 Task: Look for space in Kampung Simpang Renggam, Malaysia from 7th July, 2023 to 15th July, 2023 for 6 adults in price range Rs.15000 to Rs.20000. Place can be entire place with 3 bedrooms having 3 beds and 3 bathrooms. Property type can be house, flat, guest house. Booking option can be shelf check-in. Required host language is English.
Action: Mouse moved to (477, 104)
Screenshot: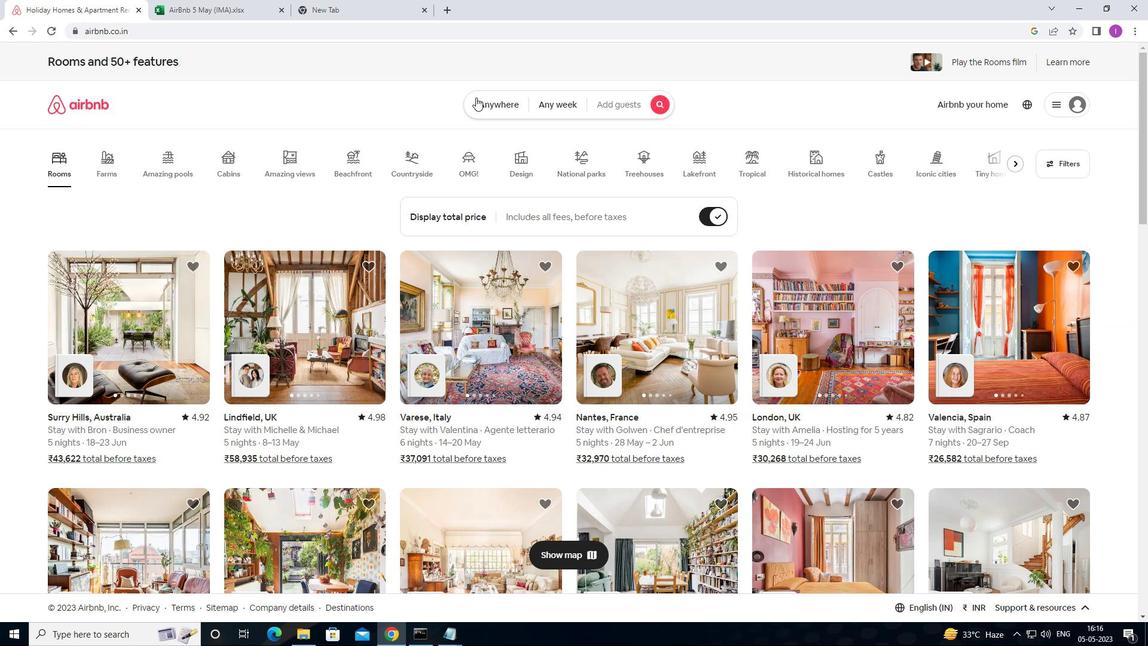 
Action: Mouse pressed left at (477, 104)
Screenshot: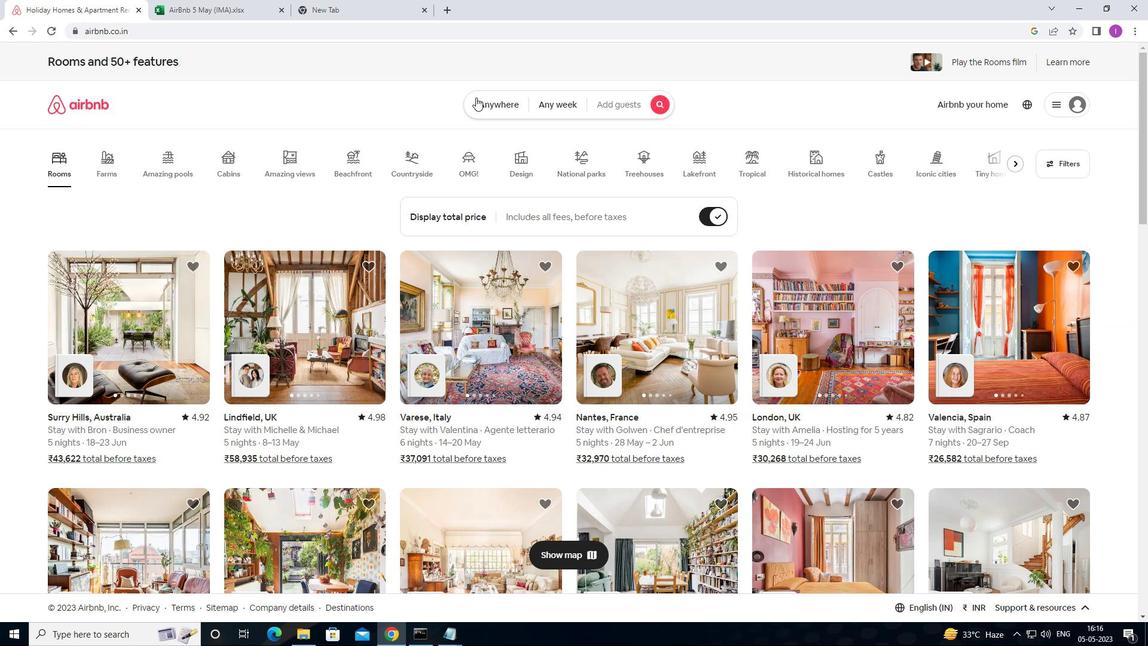 
Action: Mouse moved to (397, 158)
Screenshot: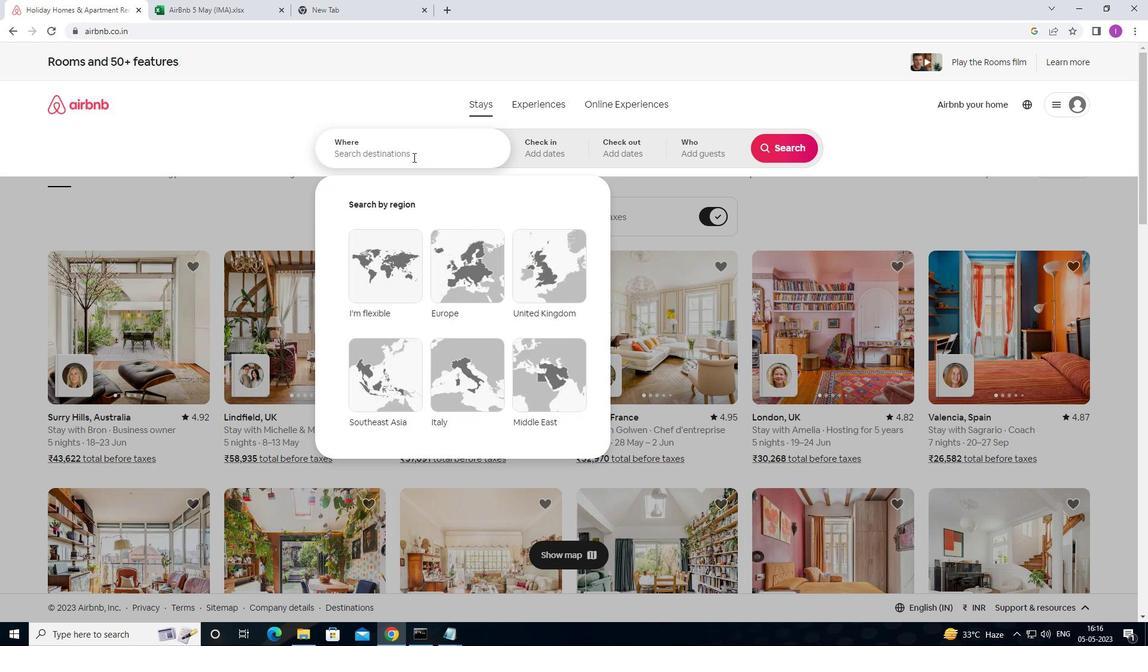 
Action: Mouse pressed left at (397, 158)
Screenshot: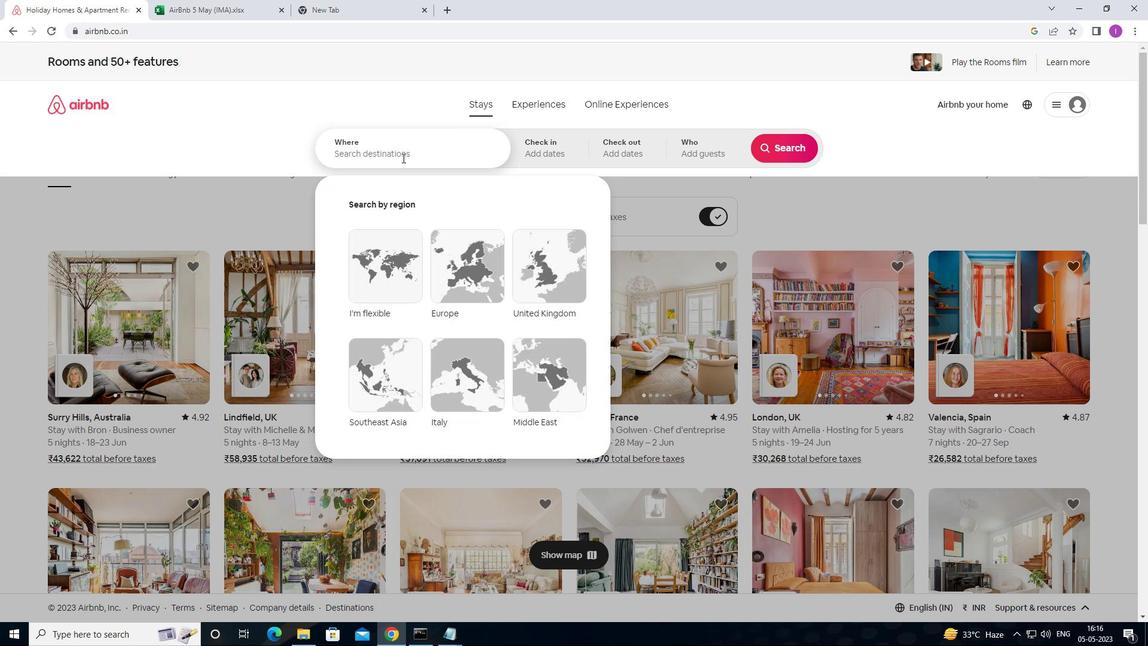 
Action: Key pressed <Key.shift><Key.shift><Key.shift>KAMPUNG<Key.space>SIMPUNG<Key.space><Key.shift>RA<Key.backspace>ENGGAM,<Key.shift>MALAYSIA
Screenshot: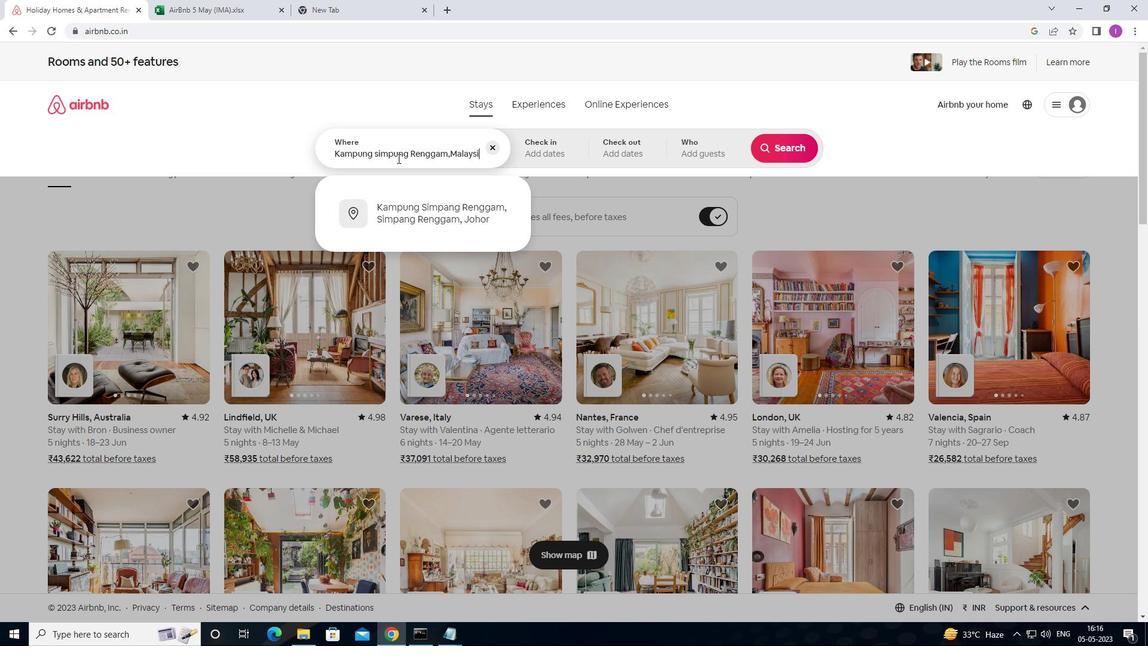 
Action: Mouse moved to (551, 156)
Screenshot: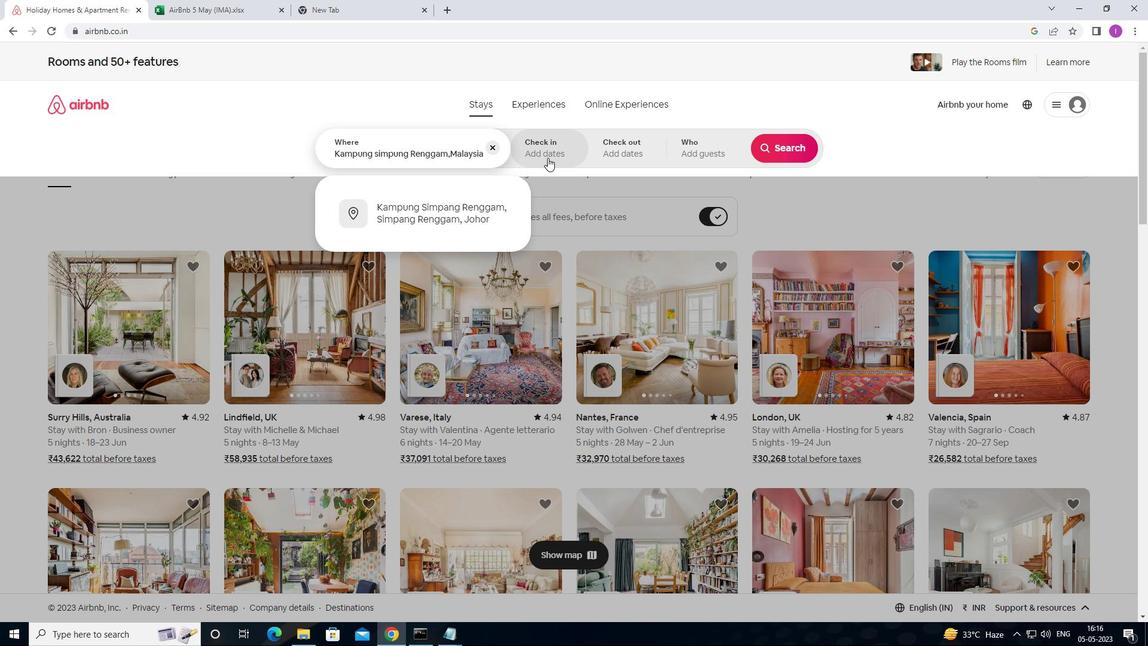 
Action: Mouse pressed left at (551, 156)
Screenshot: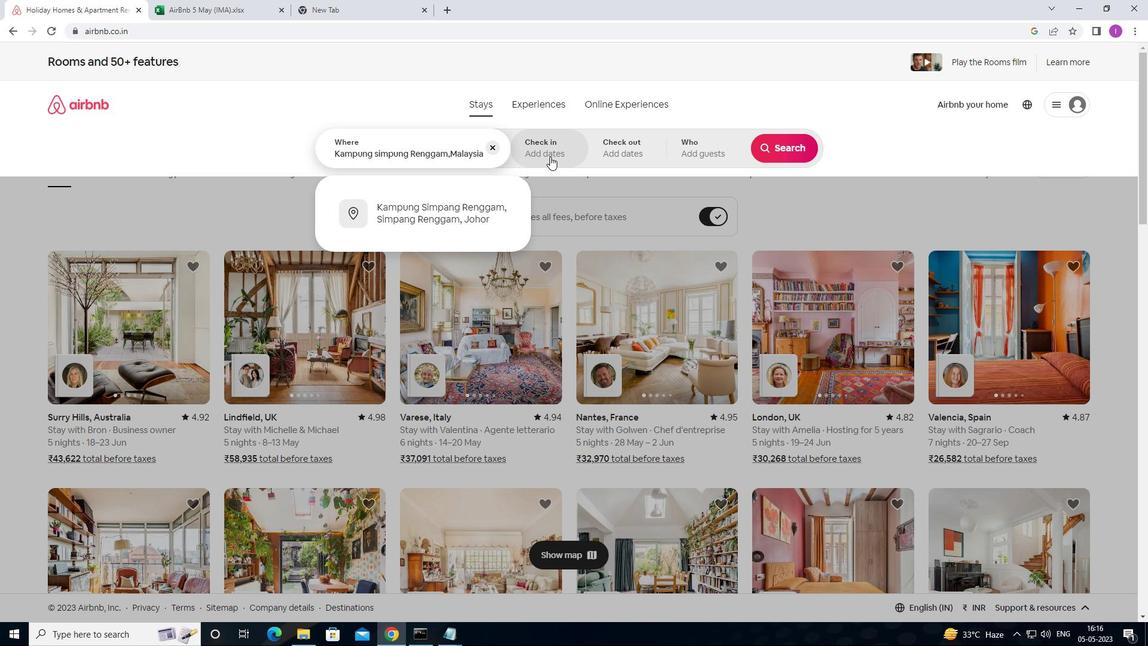 
Action: Mouse moved to (780, 245)
Screenshot: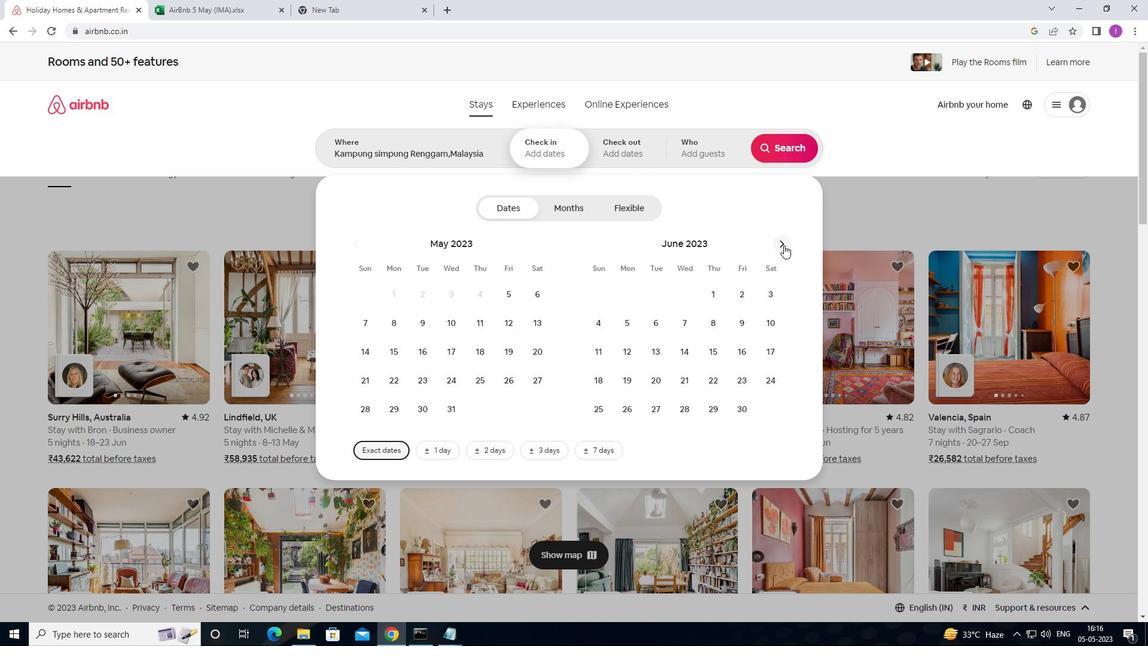 
Action: Mouse pressed left at (780, 245)
Screenshot: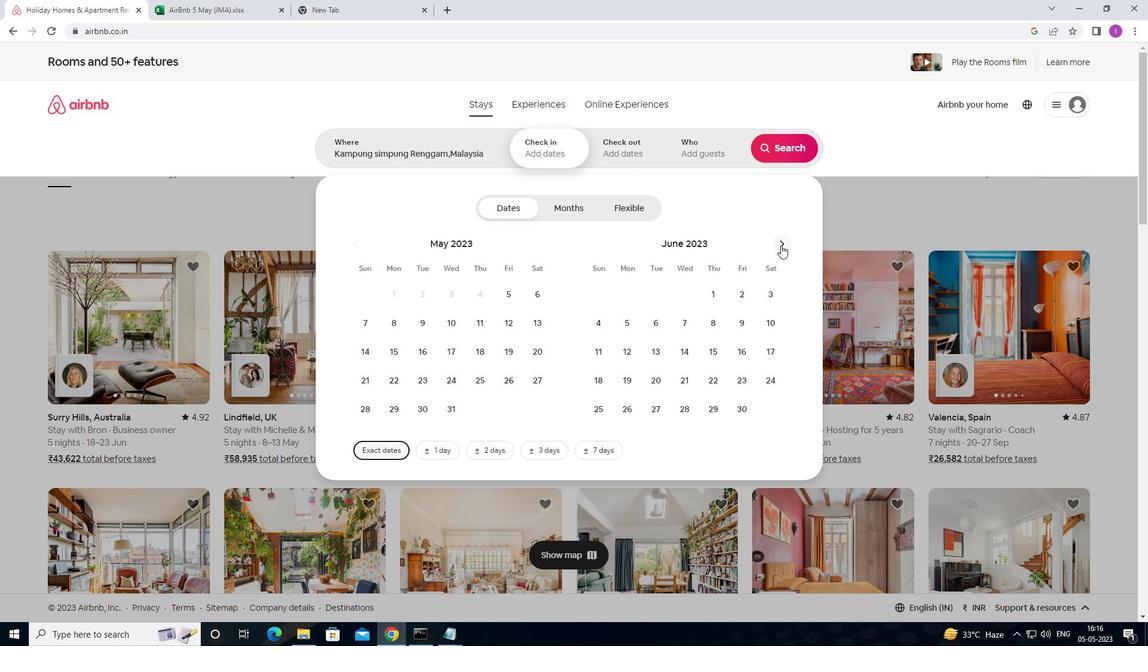 
Action: Mouse moved to (738, 321)
Screenshot: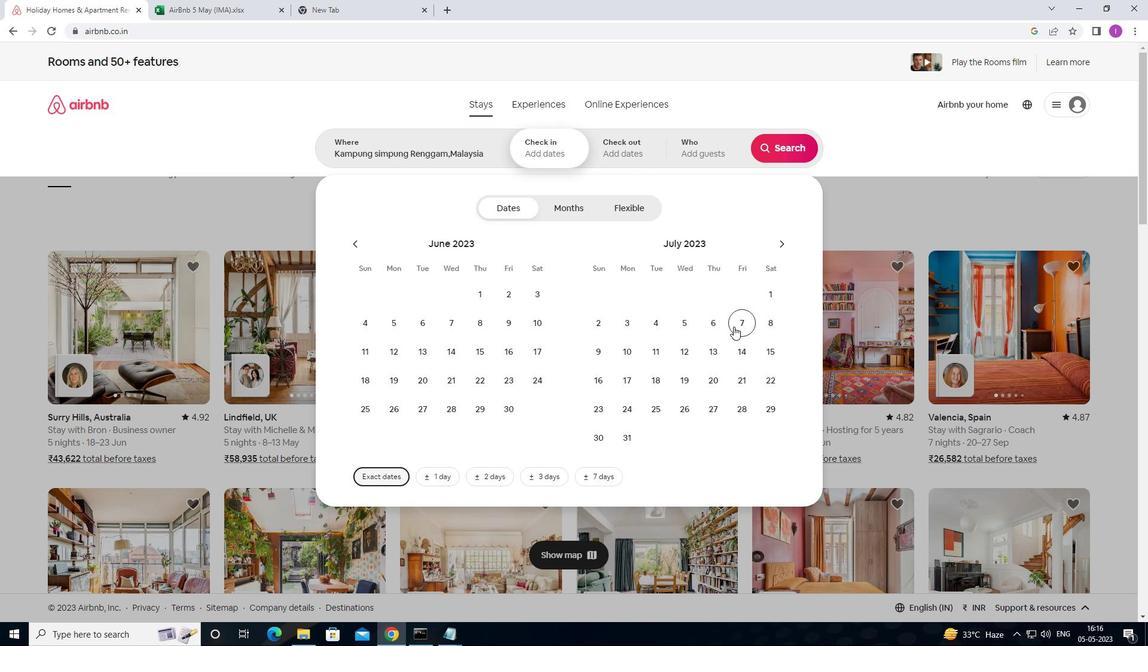 
Action: Mouse pressed left at (738, 321)
Screenshot: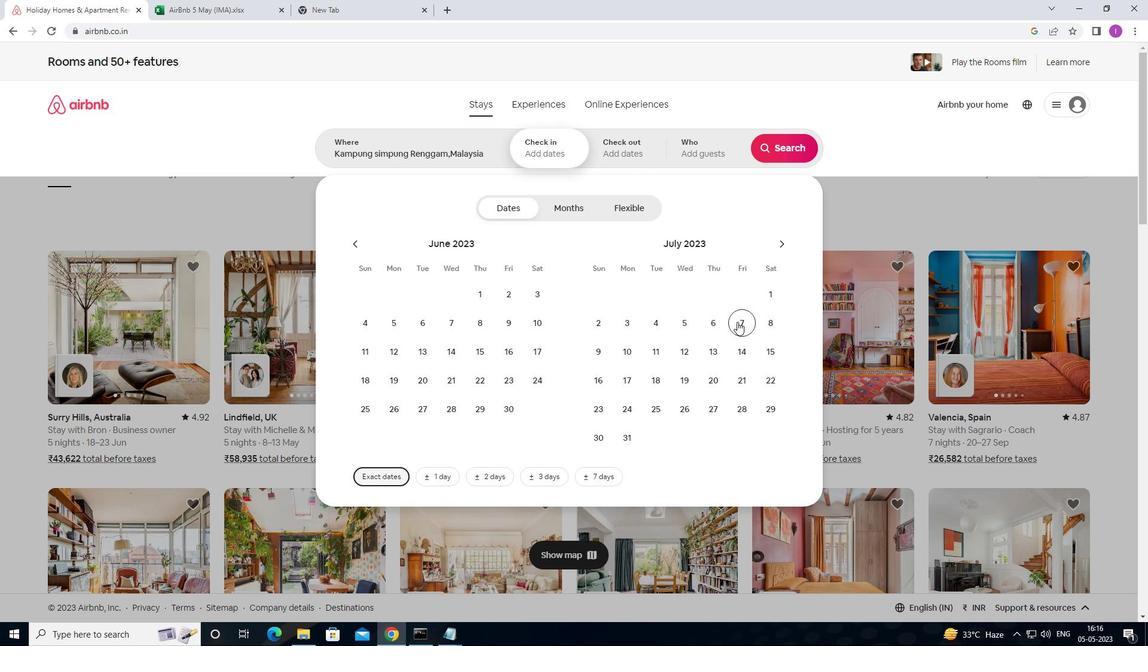 
Action: Mouse moved to (770, 351)
Screenshot: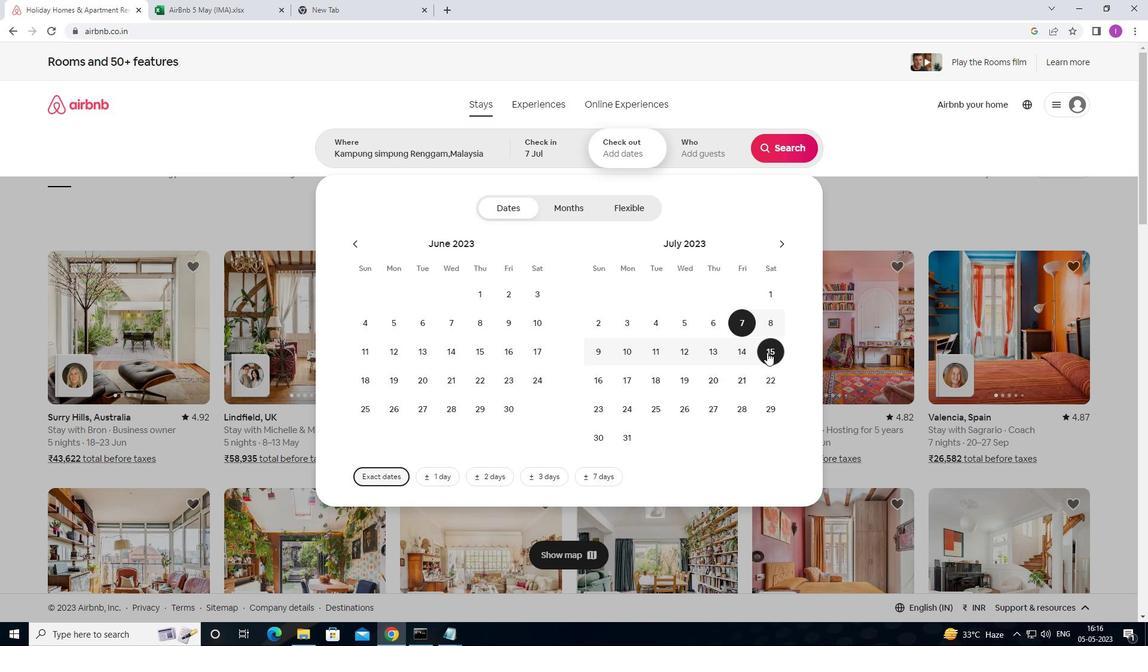 
Action: Mouse pressed left at (770, 351)
Screenshot: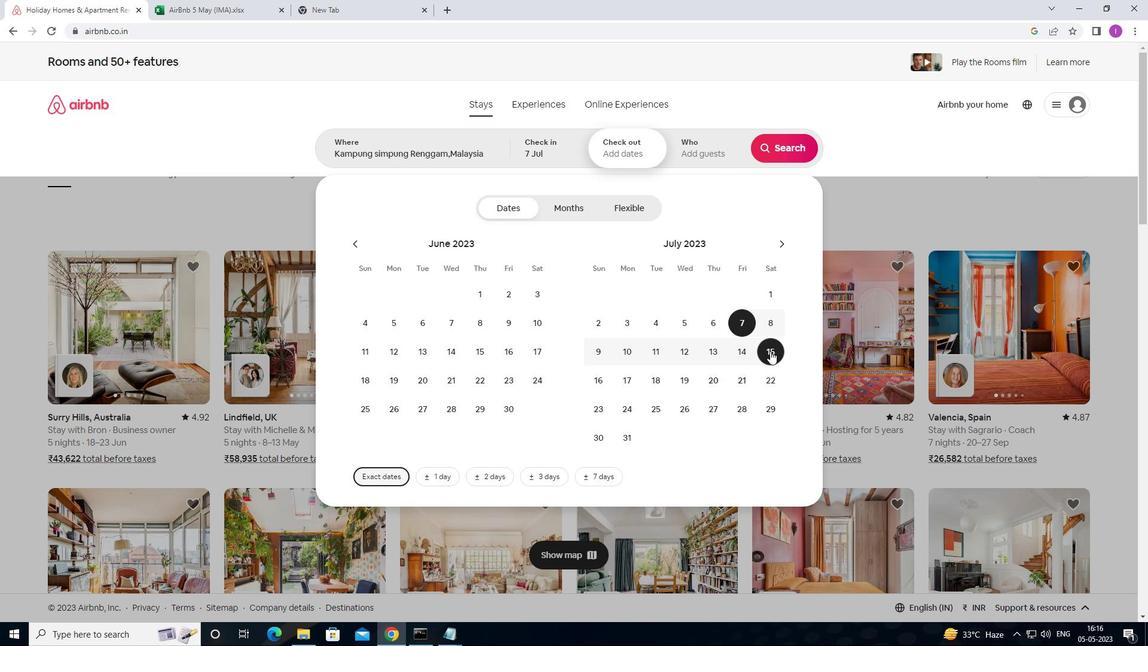 
Action: Mouse moved to (705, 135)
Screenshot: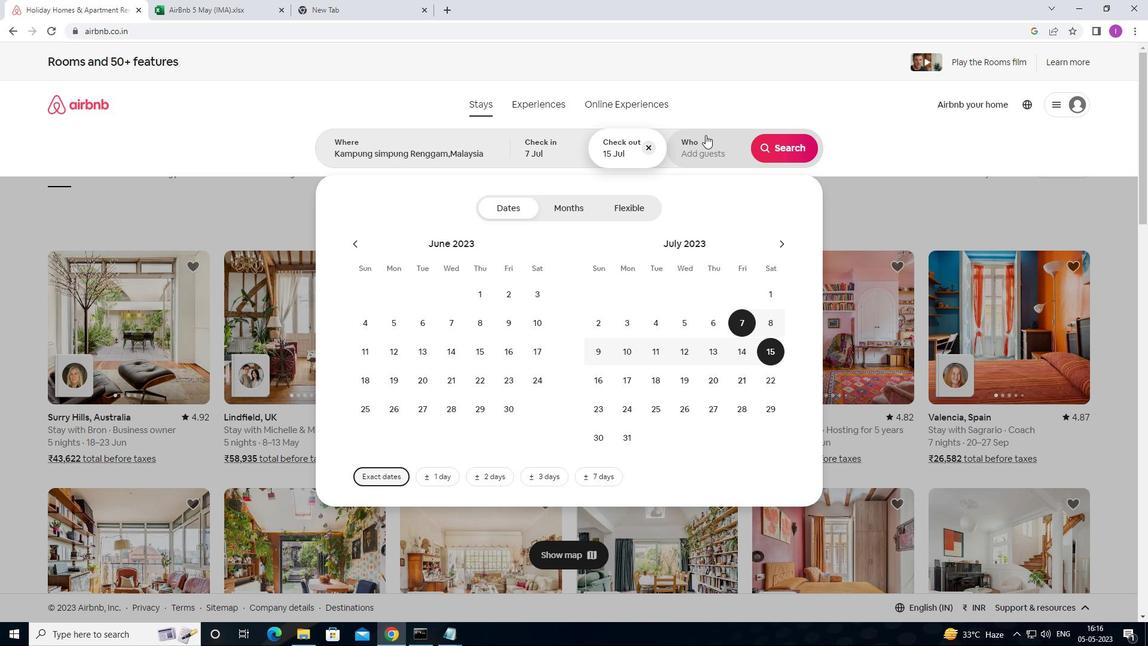 
Action: Mouse pressed left at (705, 135)
Screenshot: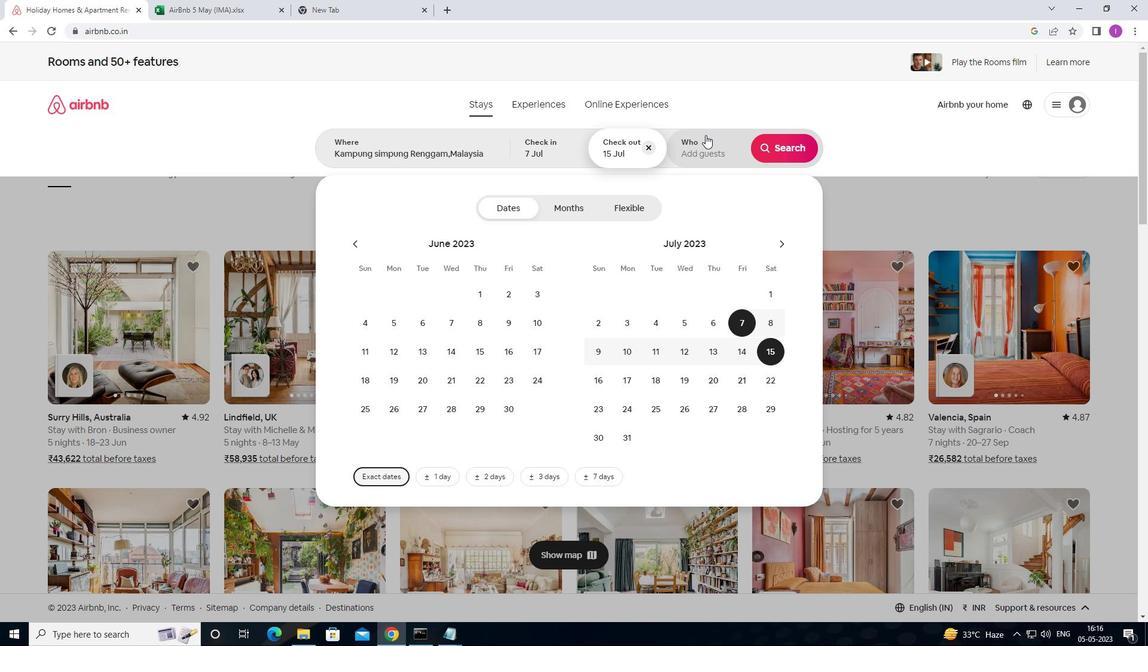 
Action: Mouse moved to (796, 211)
Screenshot: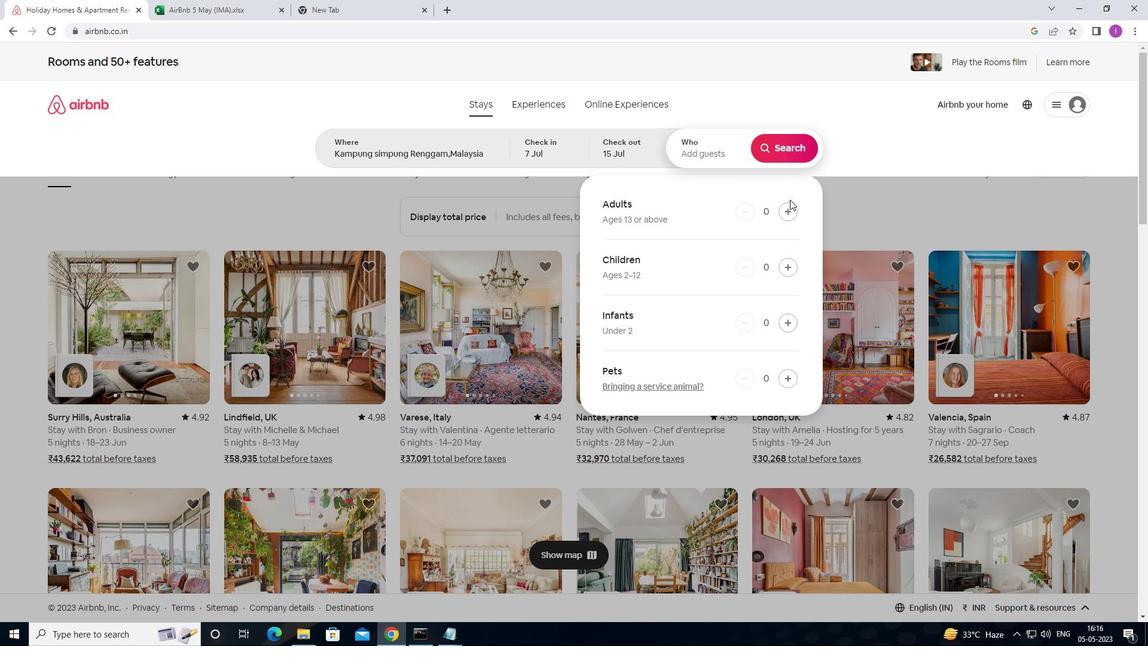 
Action: Mouse pressed left at (796, 211)
Screenshot: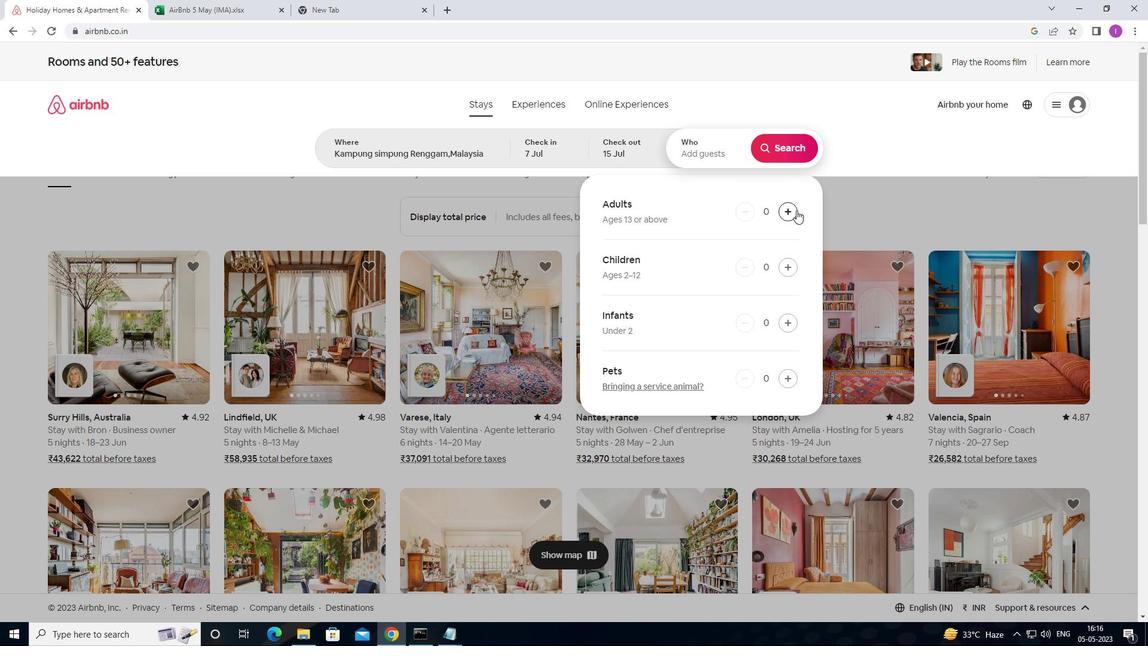 
Action: Mouse pressed left at (796, 211)
Screenshot: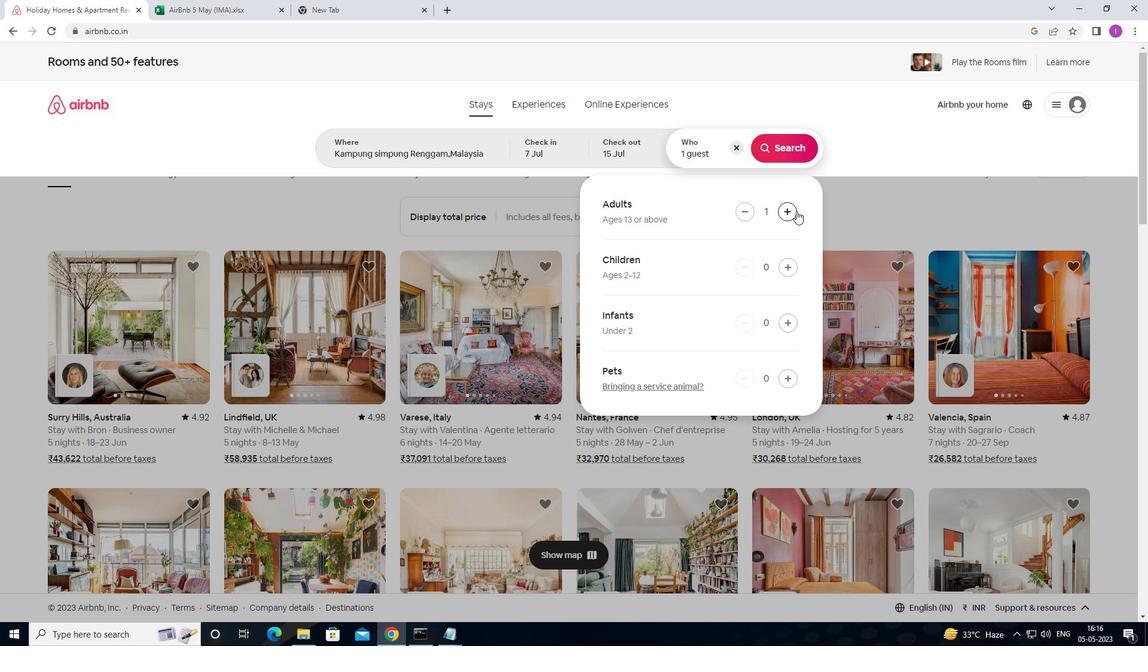 
Action: Mouse pressed left at (796, 211)
Screenshot: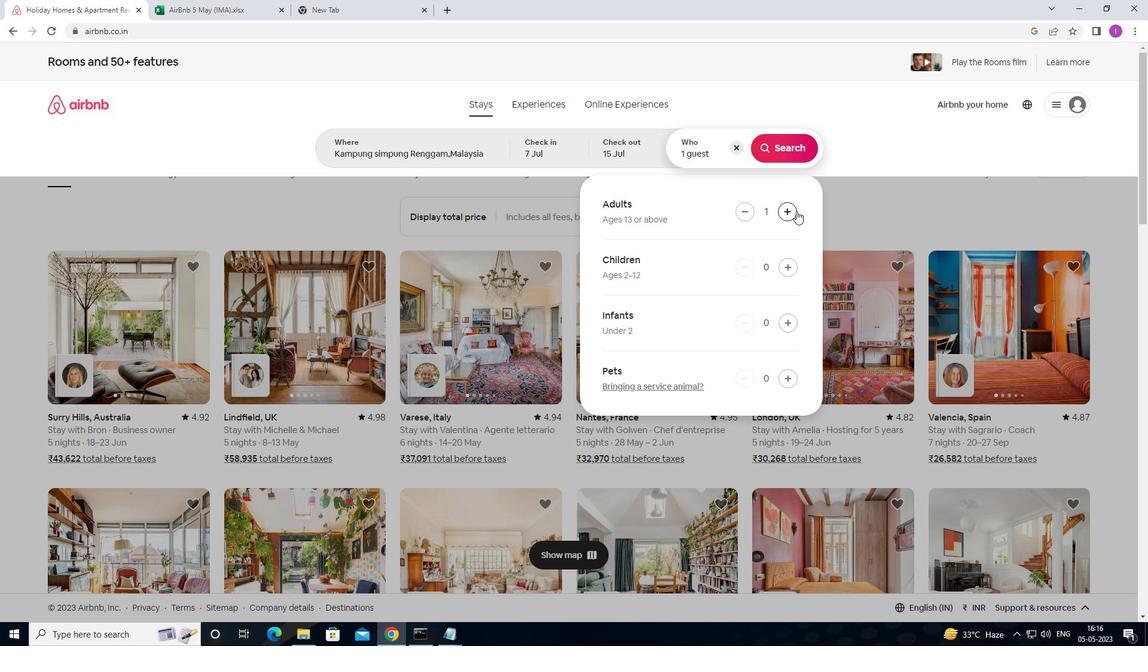 
Action: Mouse pressed left at (796, 211)
Screenshot: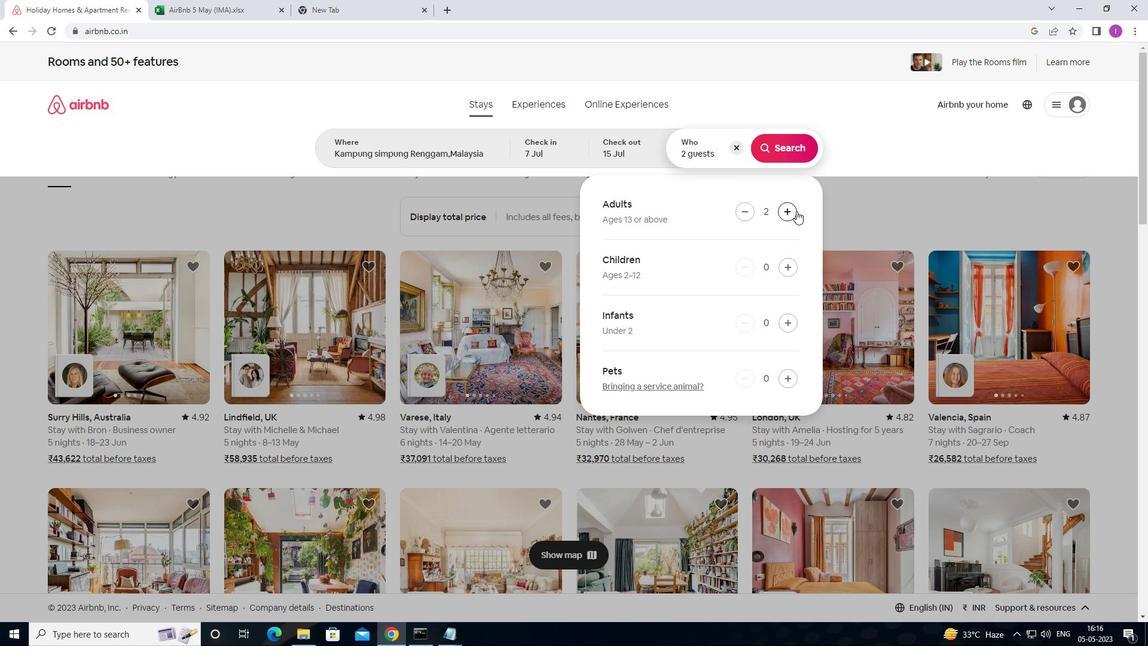 
Action: Mouse pressed left at (796, 211)
Screenshot: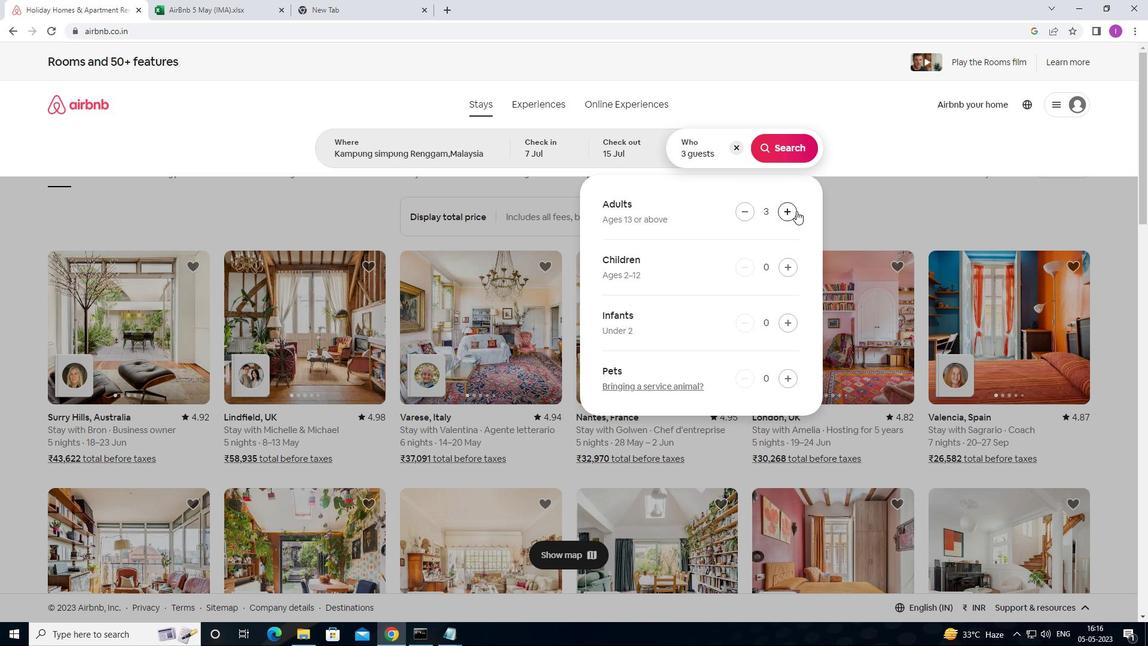 
Action: Mouse pressed left at (796, 211)
Screenshot: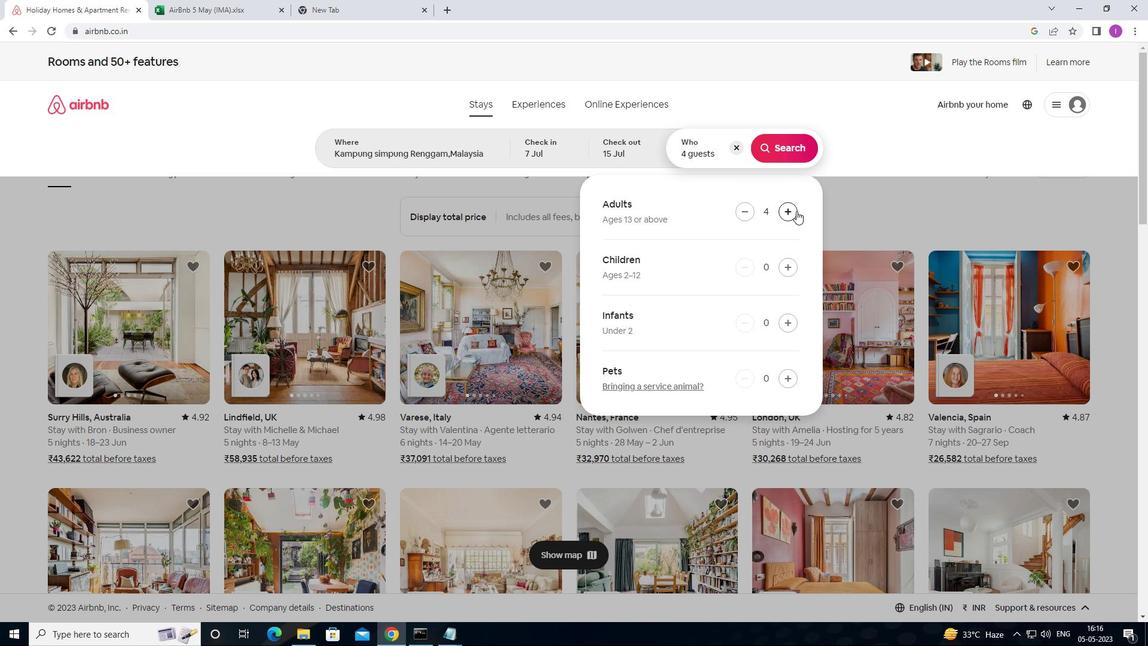 
Action: Mouse moved to (780, 157)
Screenshot: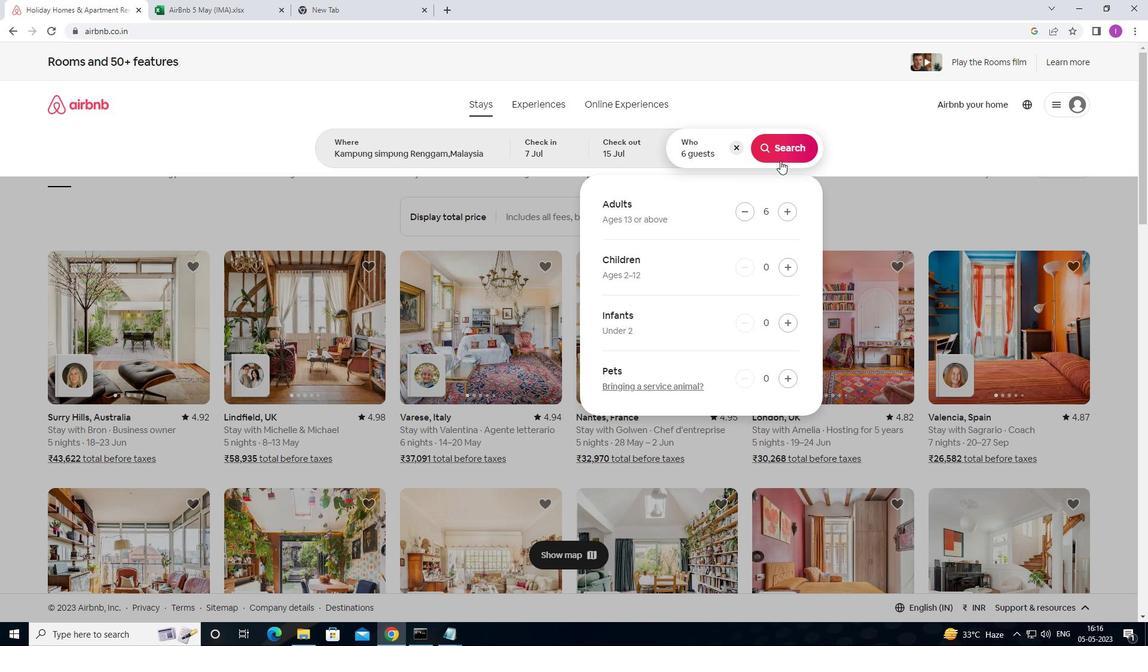 
Action: Mouse pressed left at (780, 157)
Screenshot: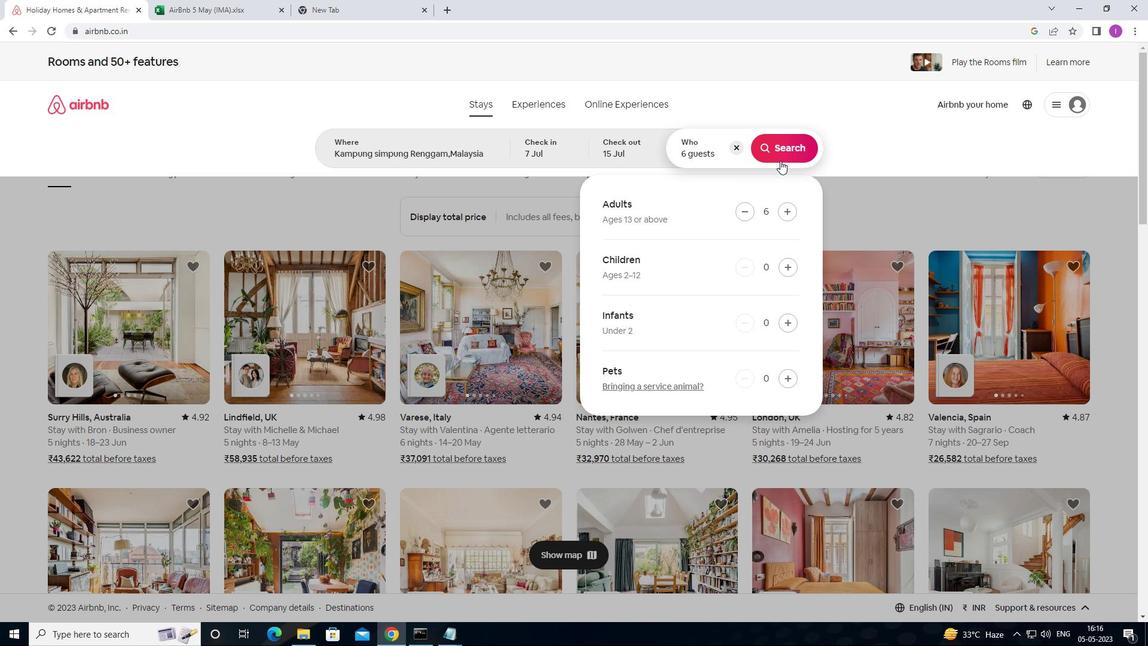 
Action: Mouse moved to (1113, 119)
Screenshot: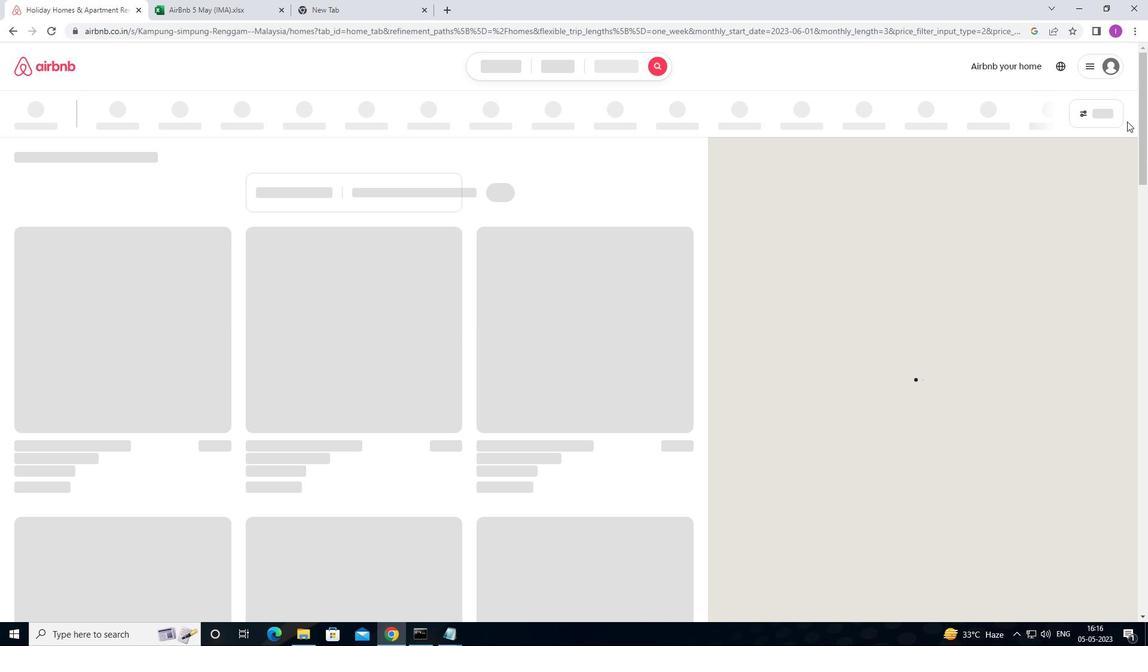 
Action: Mouse pressed left at (1113, 119)
Screenshot: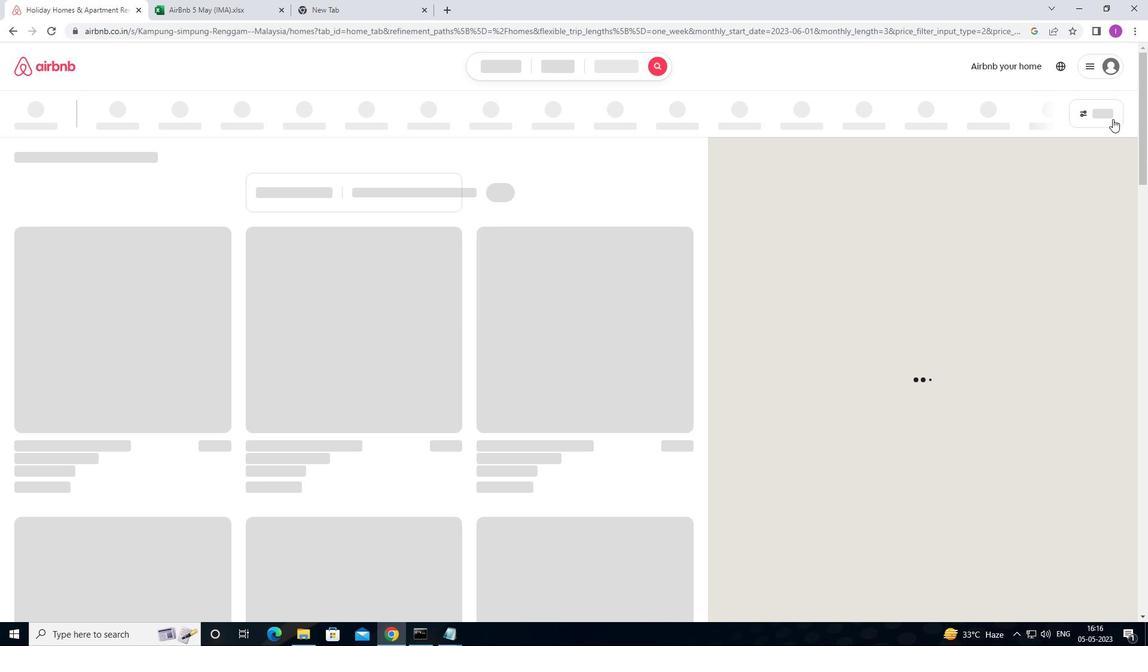 
Action: Mouse moved to (1099, 107)
Screenshot: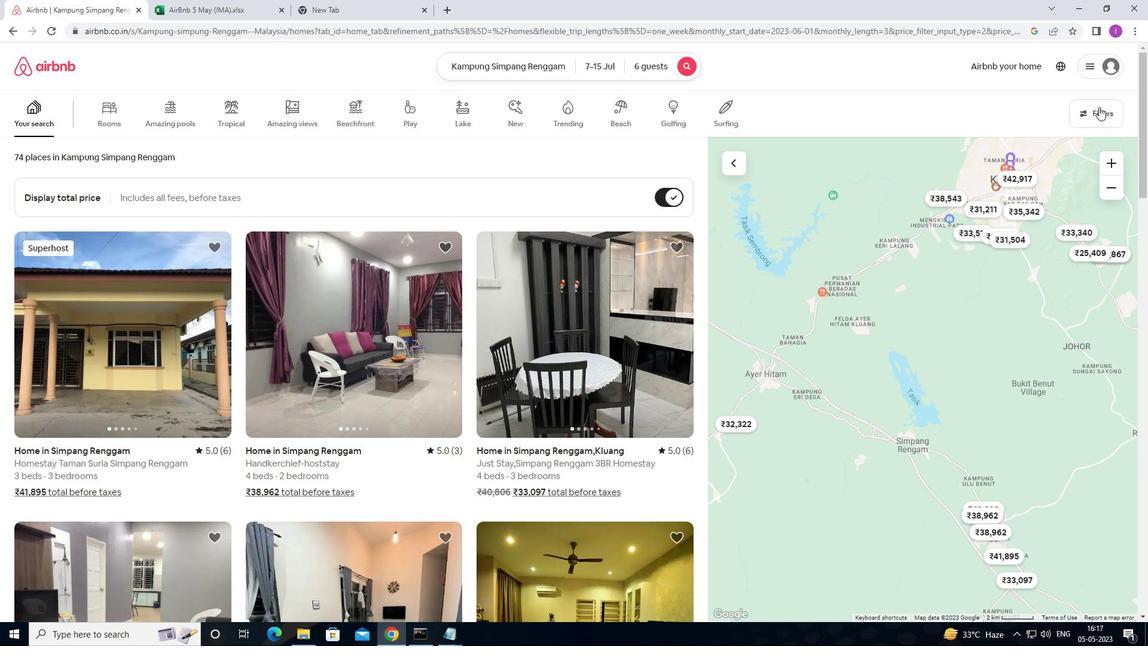 
Action: Mouse pressed left at (1099, 107)
Screenshot: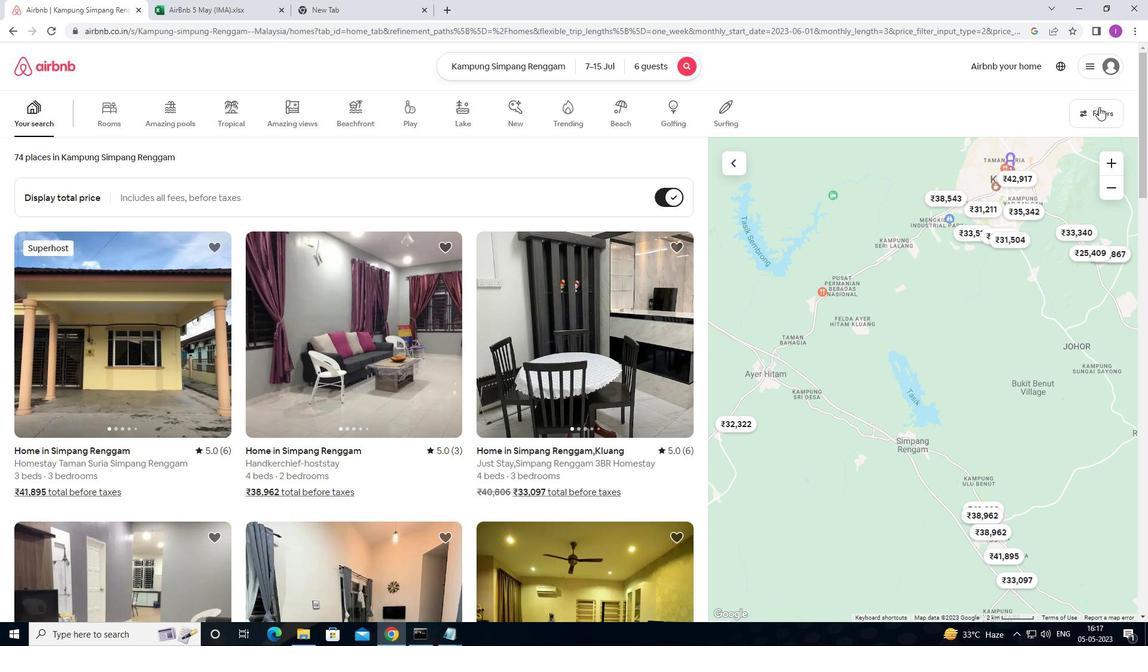 
Action: Mouse moved to (425, 403)
Screenshot: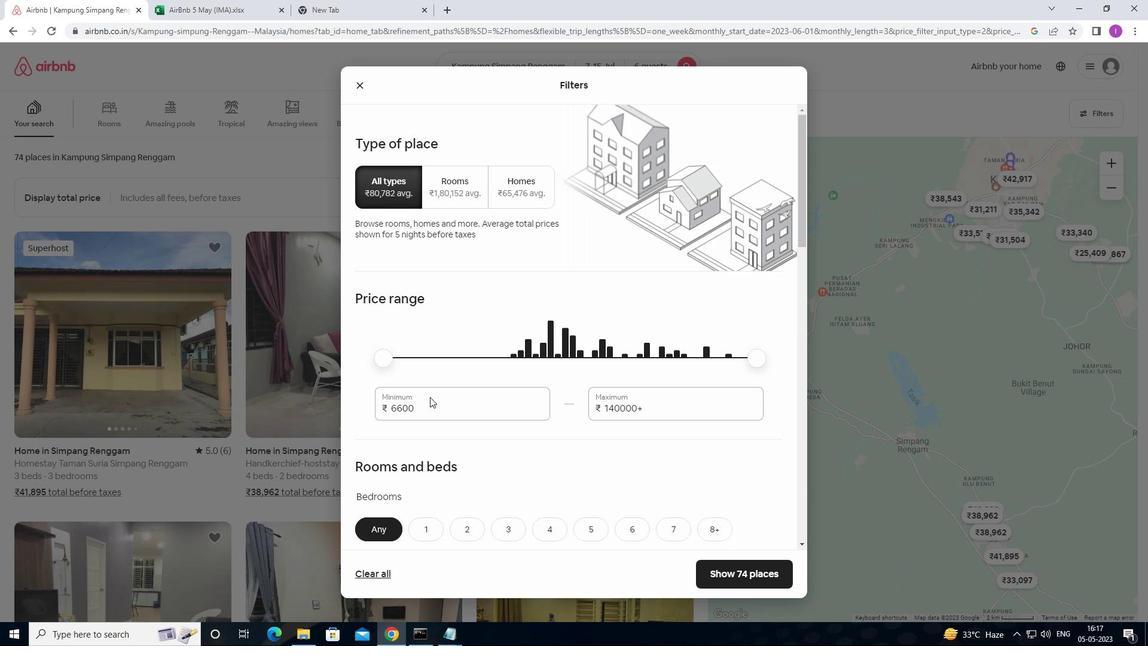 
Action: Mouse pressed left at (425, 403)
Screenshot: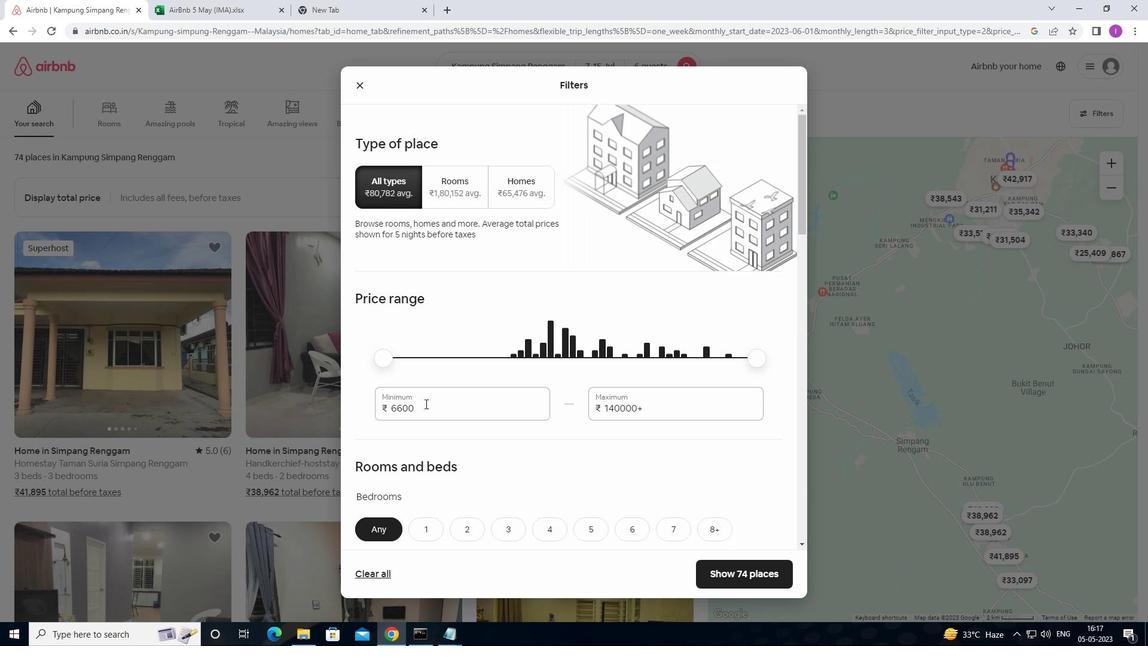 
Action: Mouse moved to (390, 414)
Screenshot: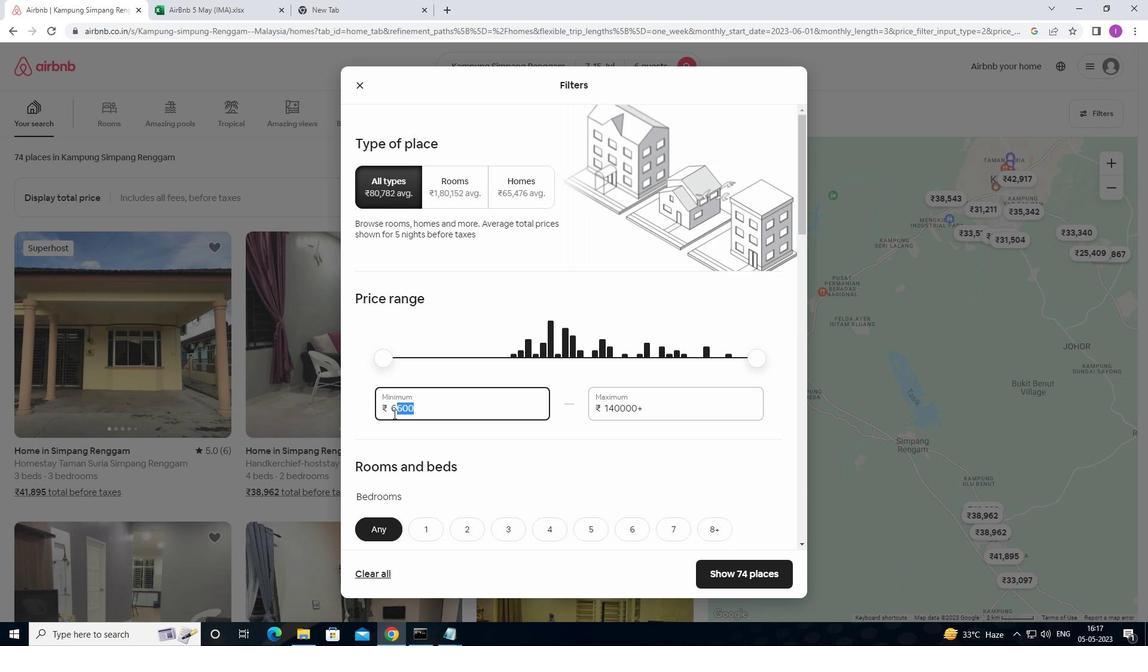 
Action: Key pressed 15000
Screenshot: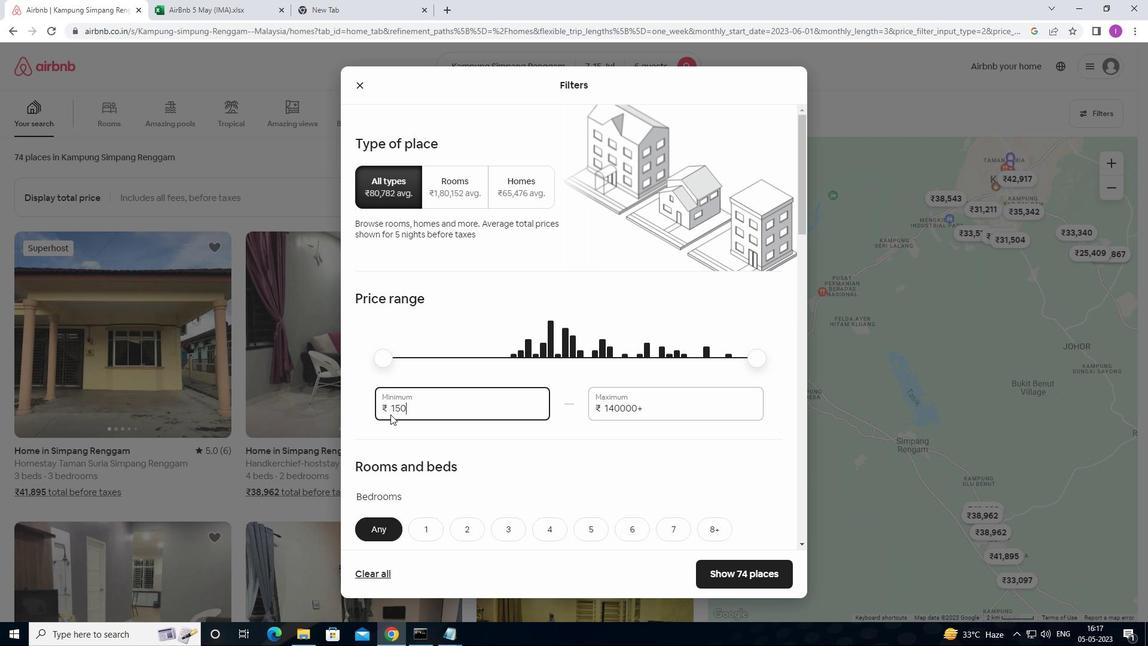 
Action: Mouse moved to (653, 410)
Screenshot: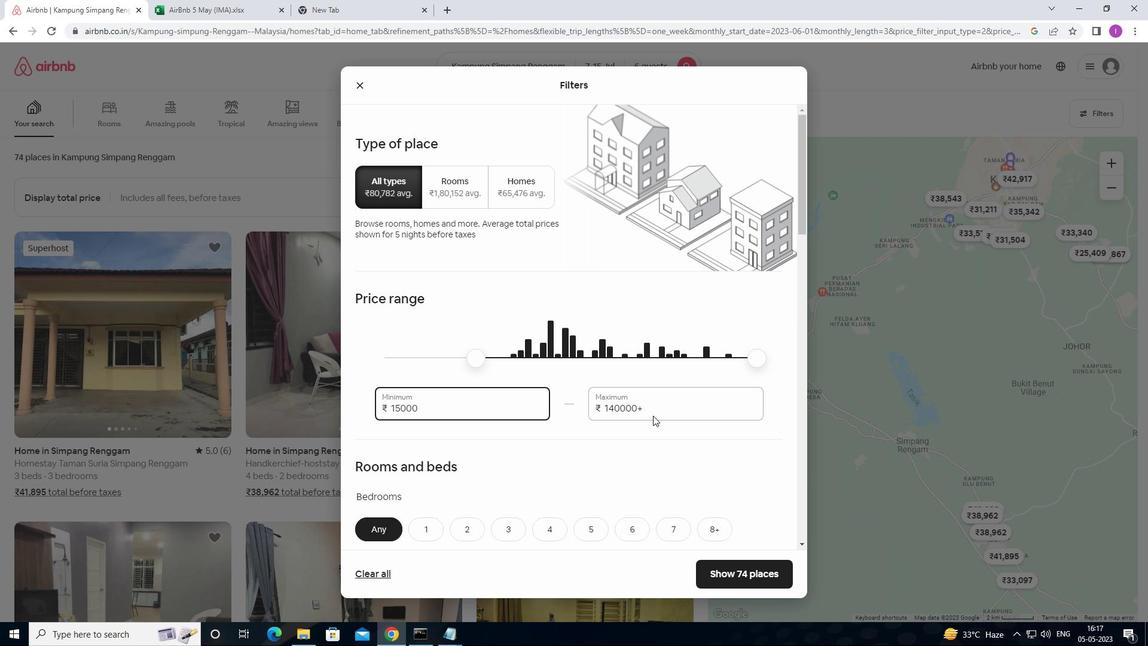 
Action: Mouse pressed left at (653, 410)
Screenshot: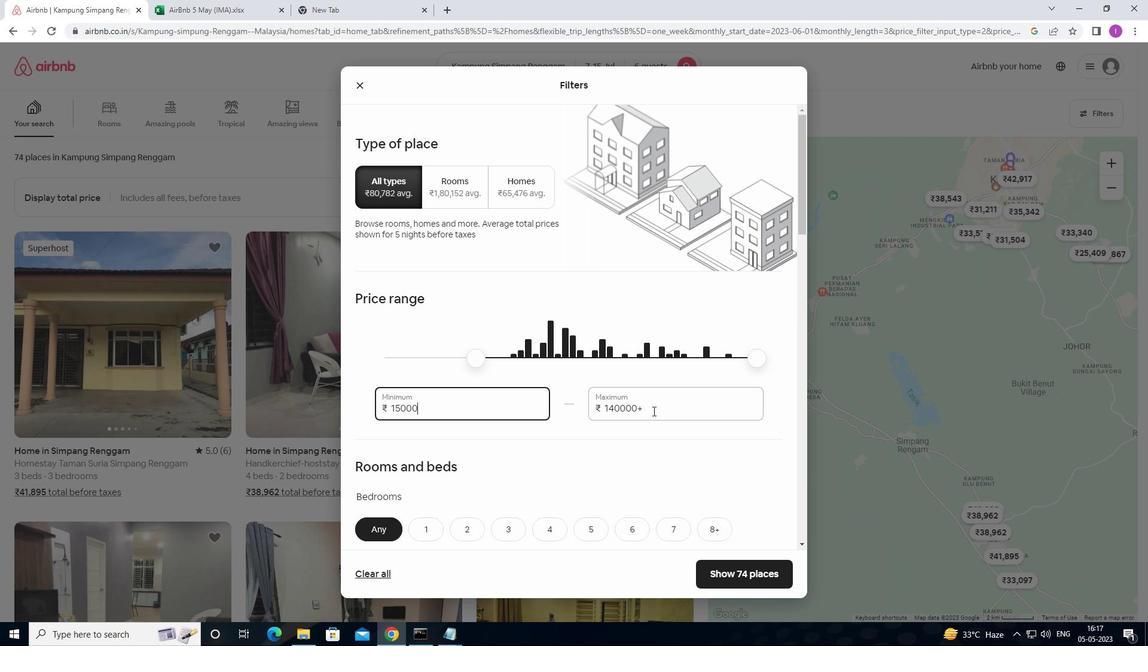 
Action: Mouse moved to (587, 411)
Screenshot: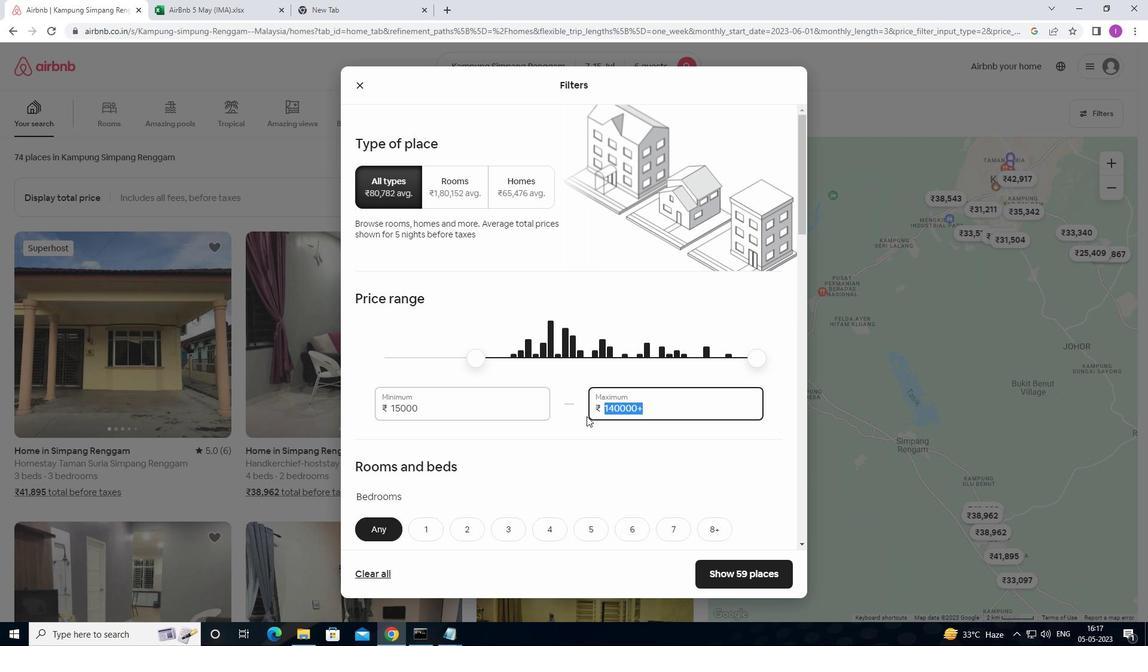 
Action: Key pressed 20000
Screenshot: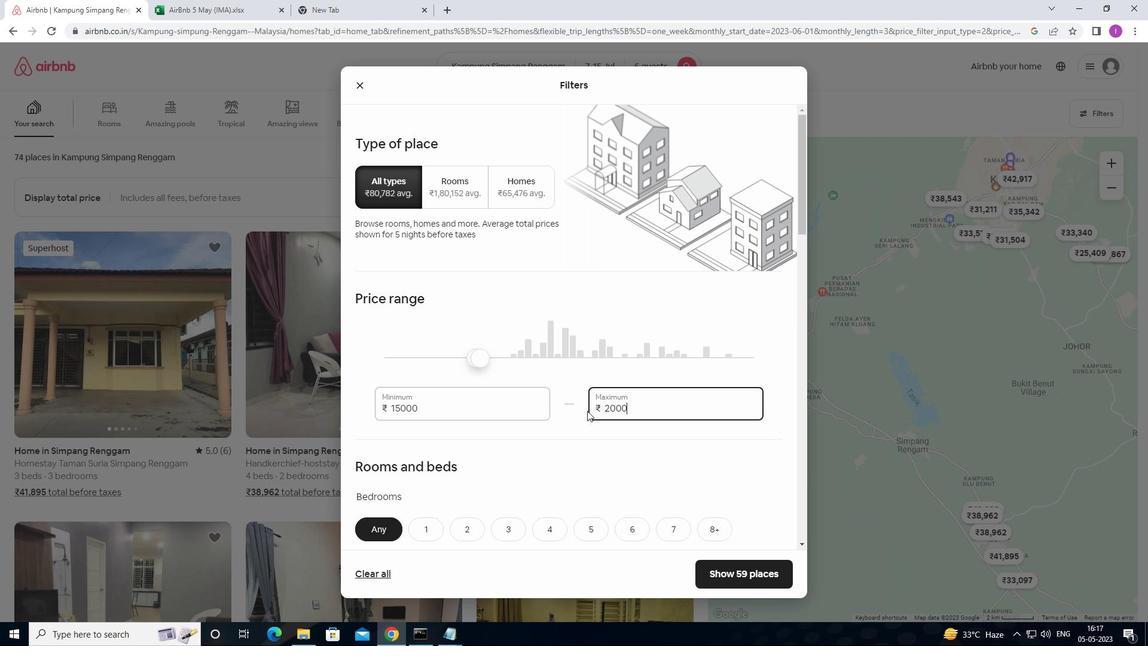 
Action: Mouse moved to (583, 454)
Screenshot: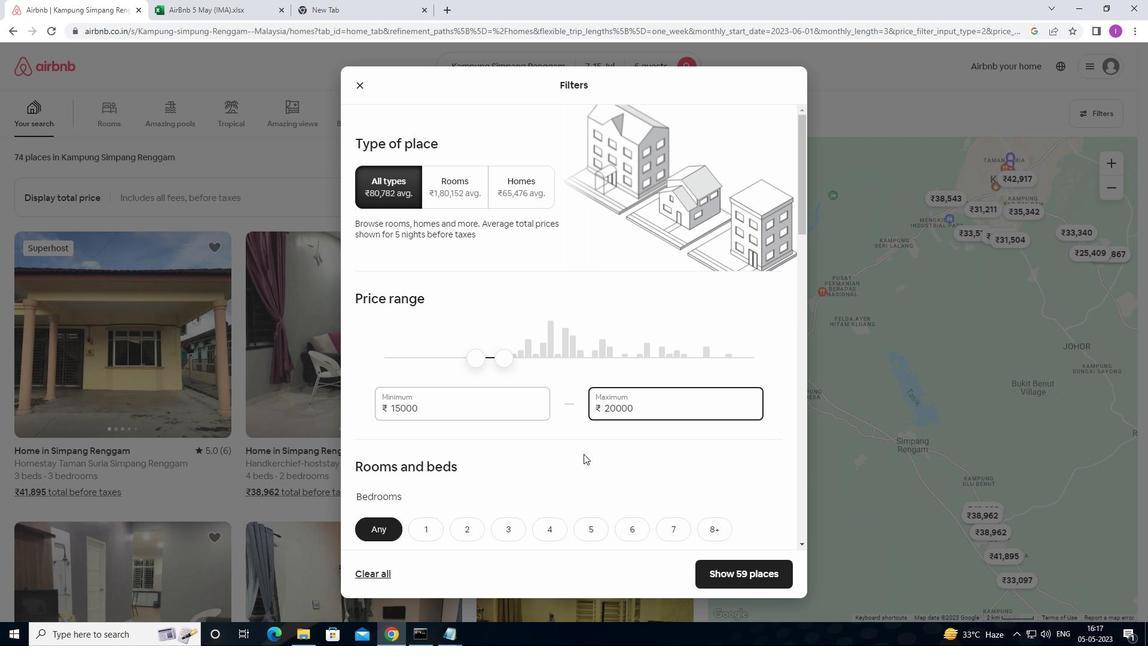 
Action: Mouse scrolled (583, 453) with delta (0, 0)
Screenshot: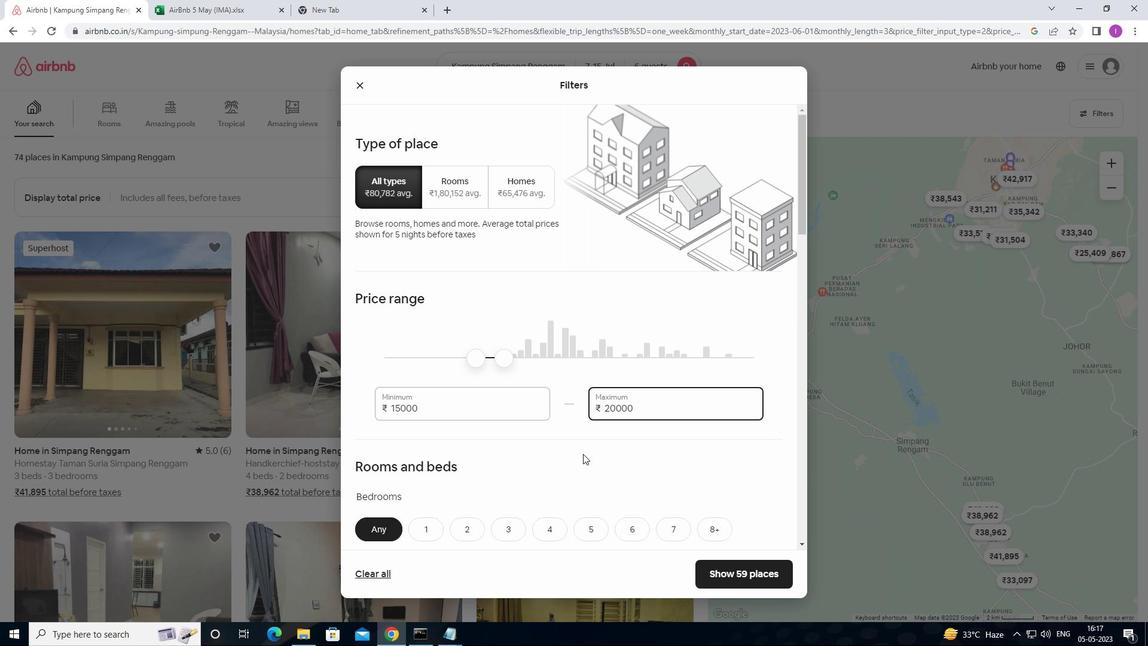 
Action: Mouse scrolled (583, 453) with delta (0, 0)
Screenshot: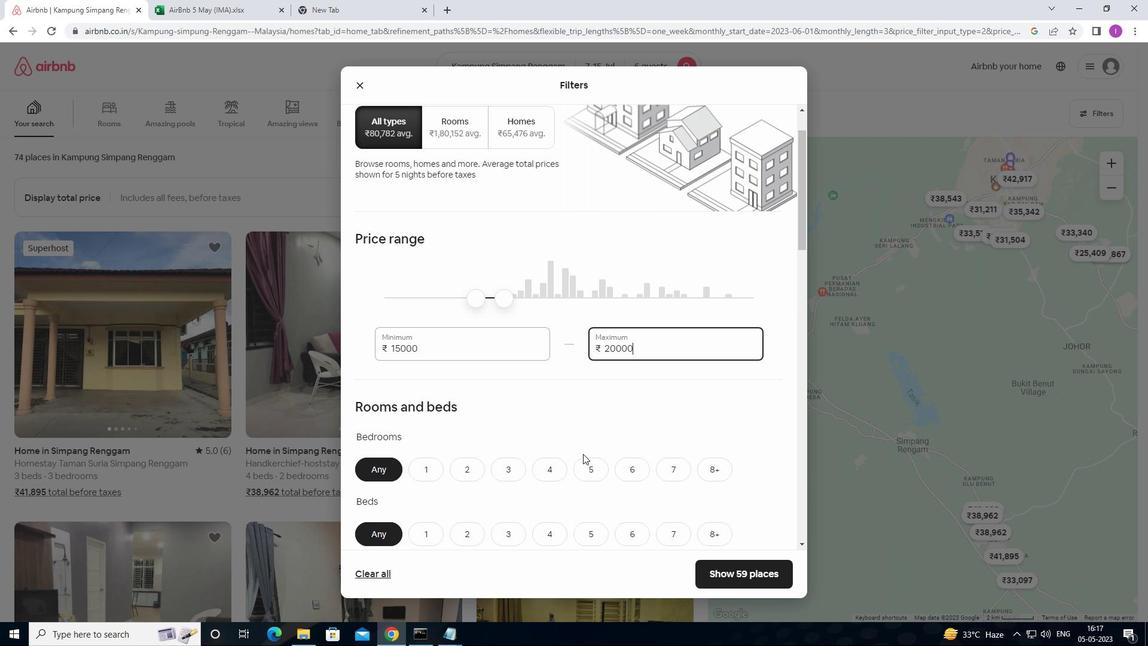 
Action: Mouse scrolled (583, 453) with delta (0, 0)
Screenshot: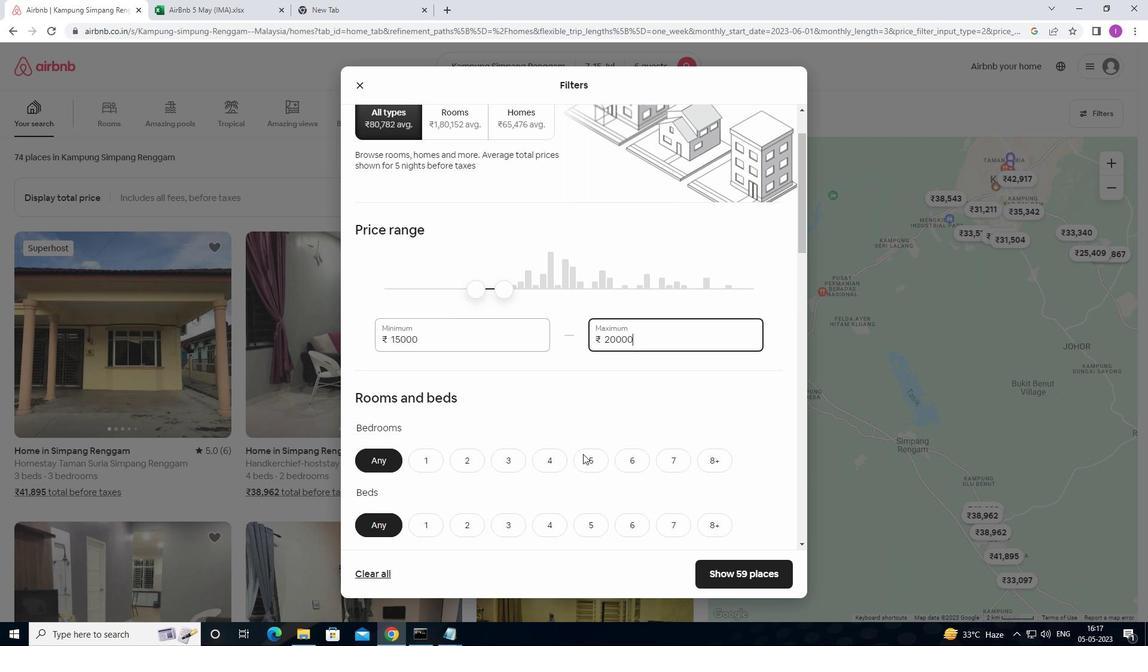 
Action: Mouse moved to (504, 357)
Screenshot: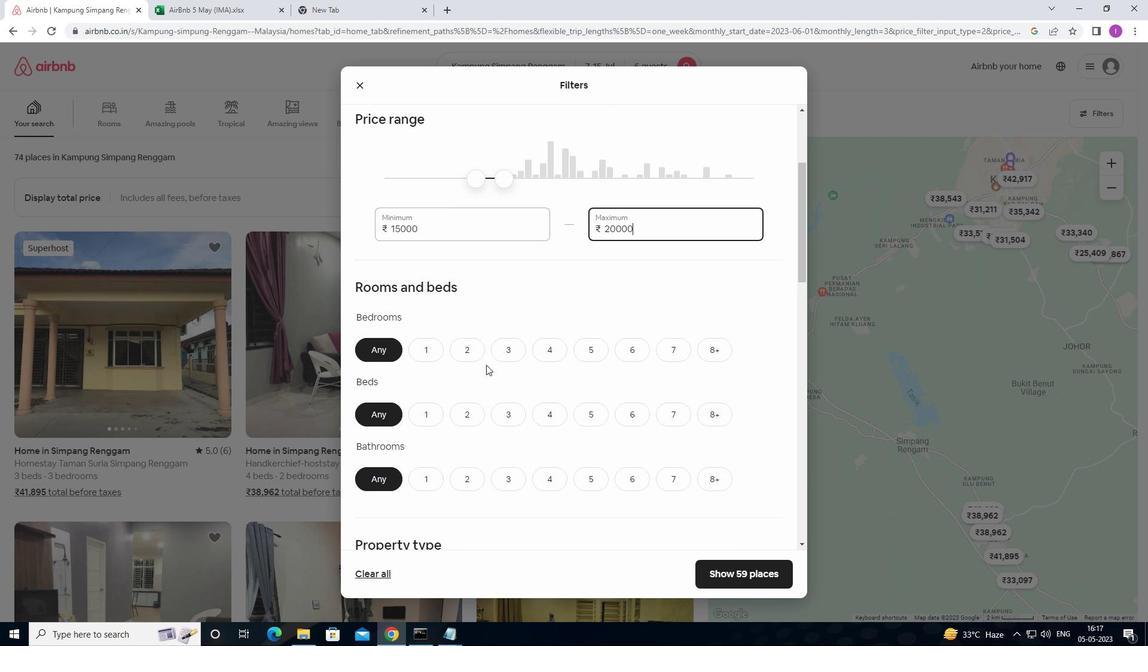 
Action: Mouse pressed left at (504, 357)
Screenshot: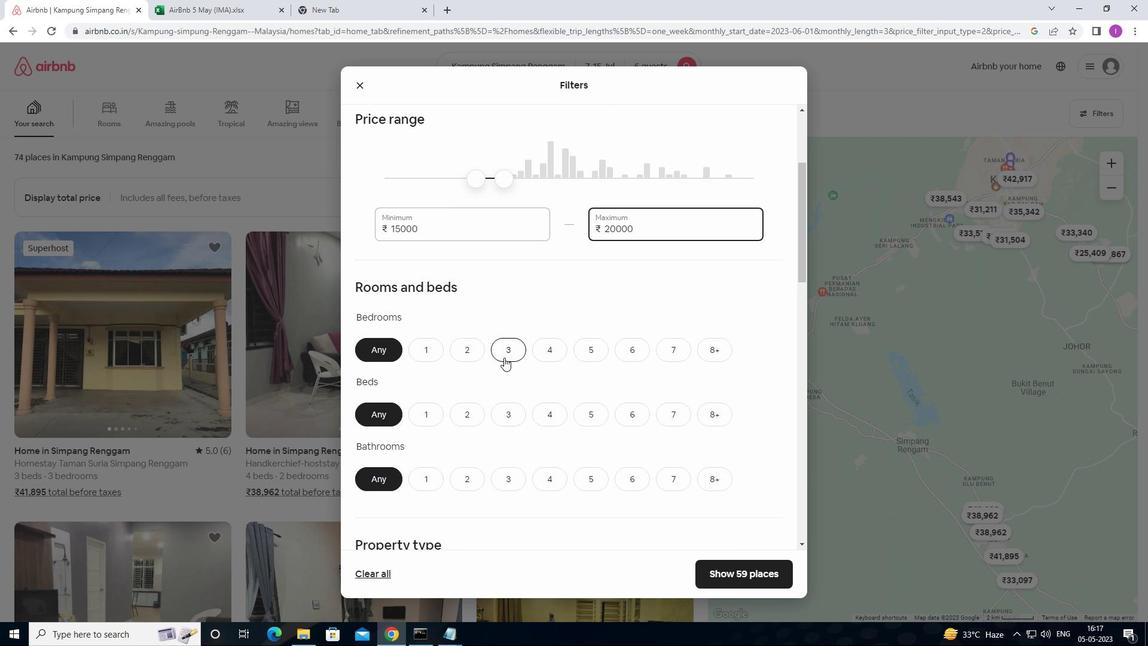 
Action: Mouse moved to (509, 367)
Screenshot: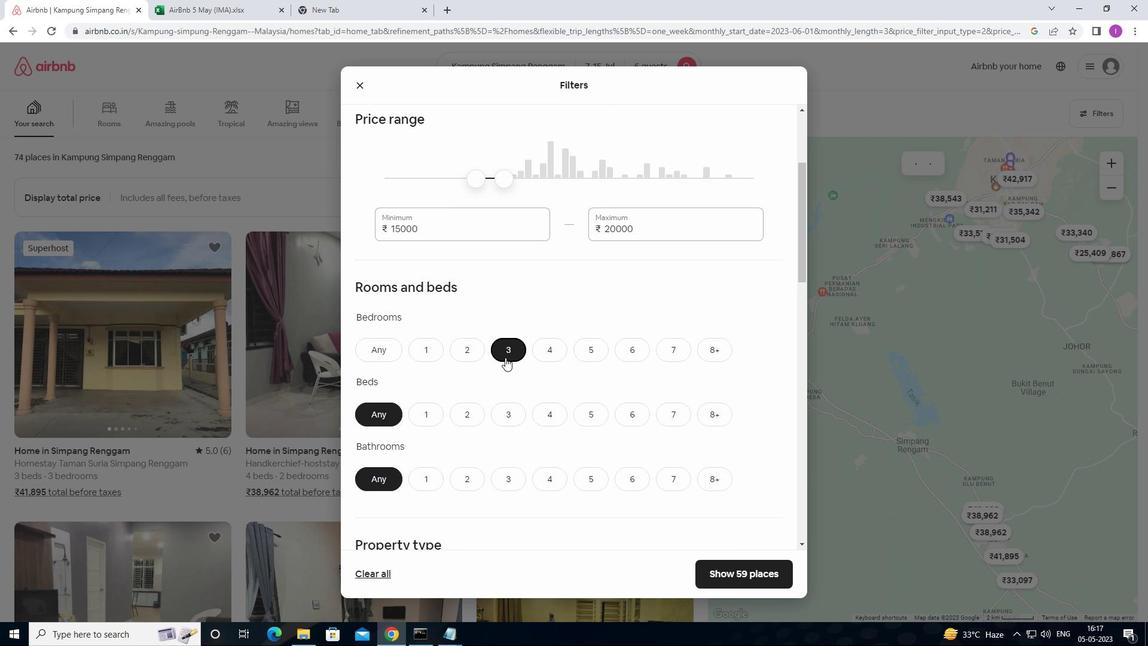 
Action: Mouse scrolled (509, 366) with delta (0, 0)
Screenshot: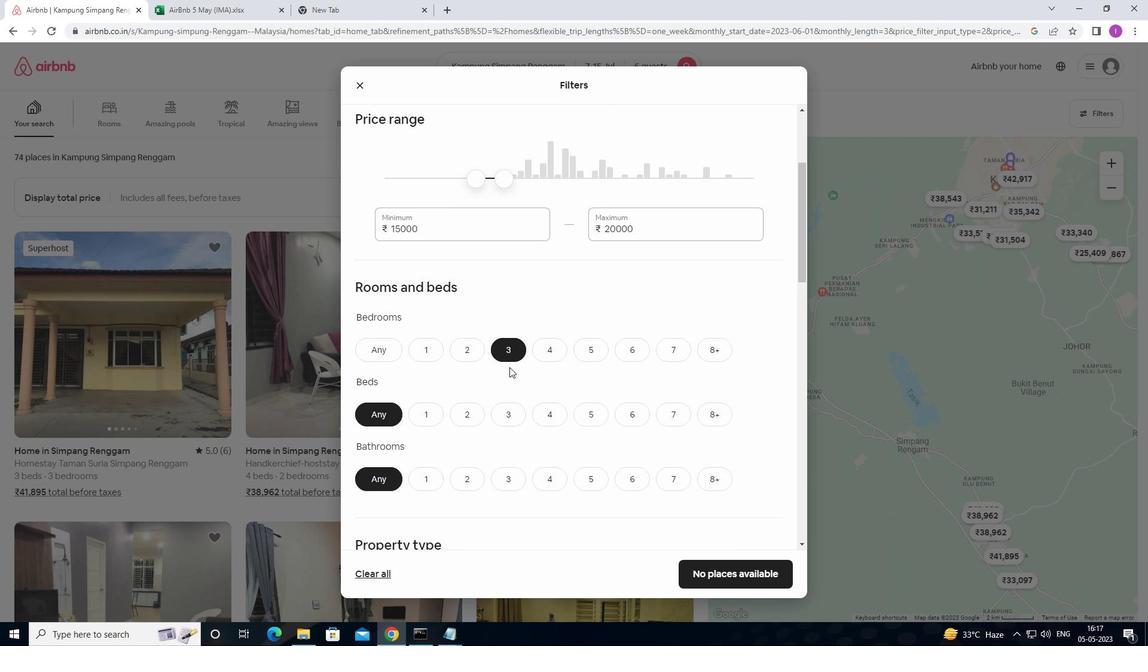 
Action: Mouse scrolled (509, 366) with delta (0, 0)
Screenshot: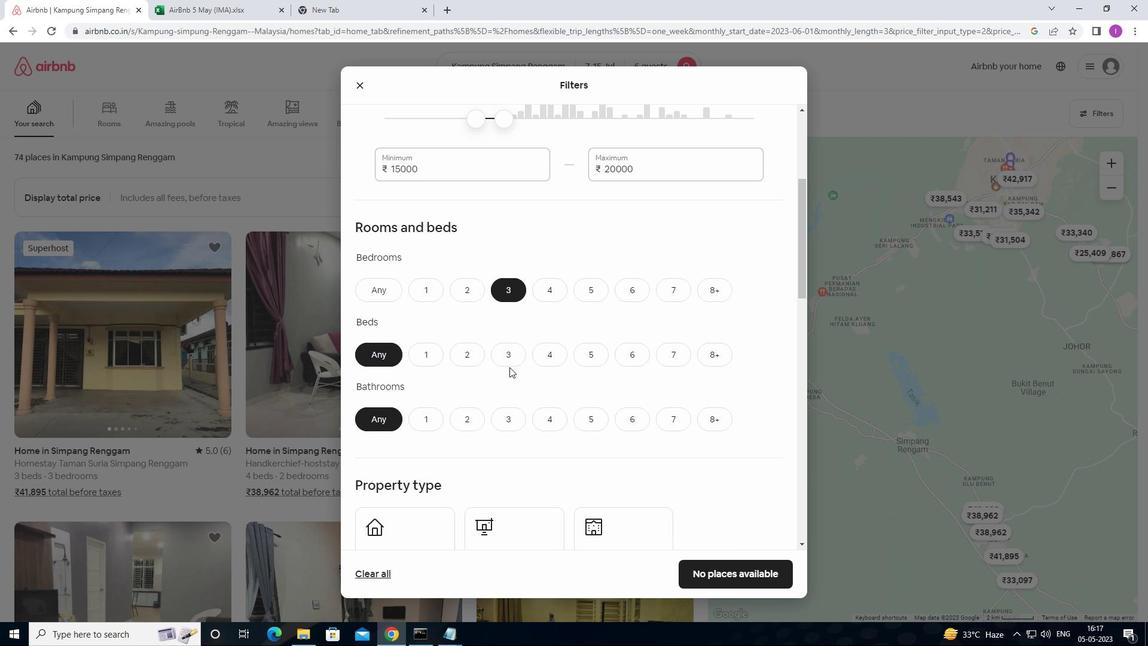 
Action: Mouse moved to (505, 299)
Screenshot: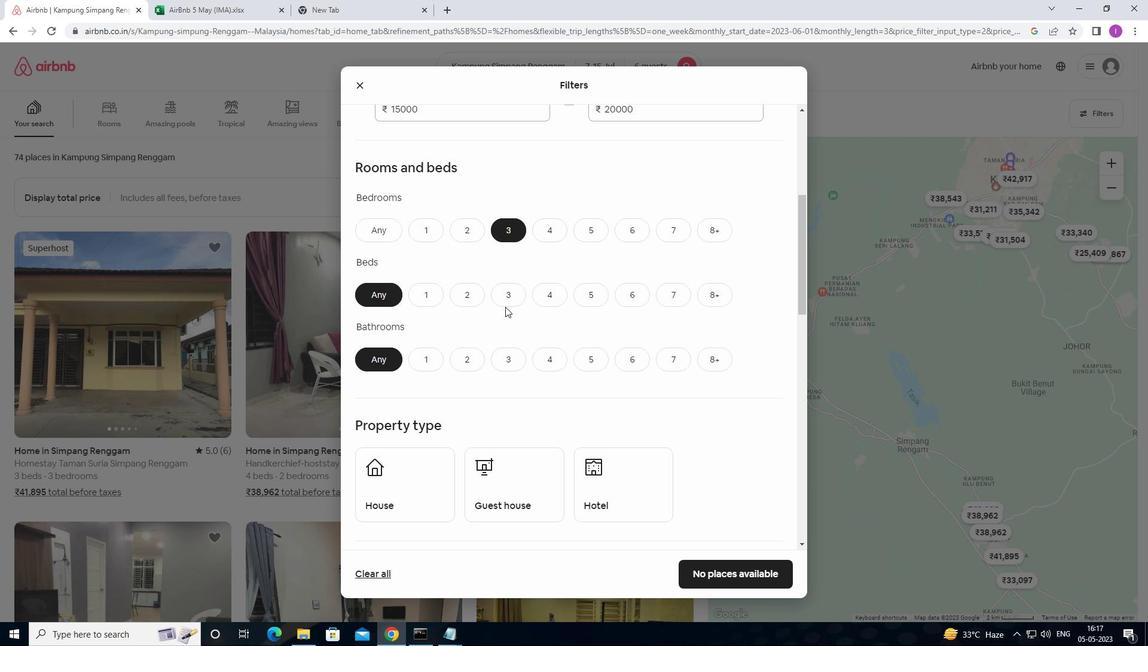 
Action: Mouse pressed left at (505, 299)
Screenshot: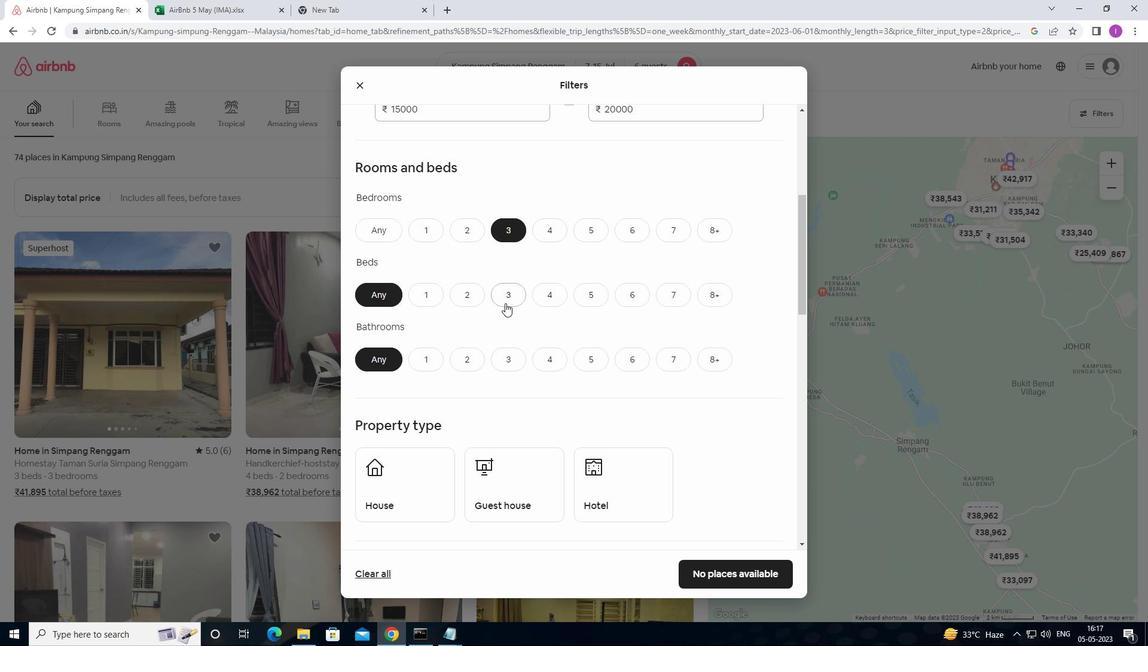 
Action: Mouse moved to (502, 357)
Screenshot: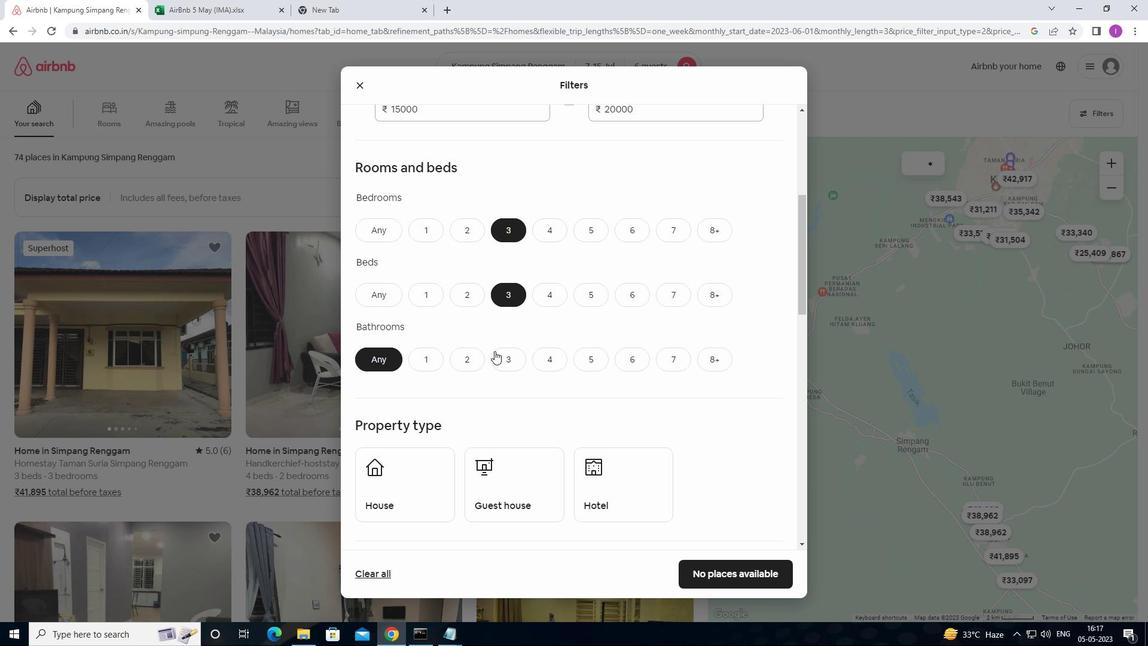 
Action: Mouse pressed left at (502, 357)
Screenshot: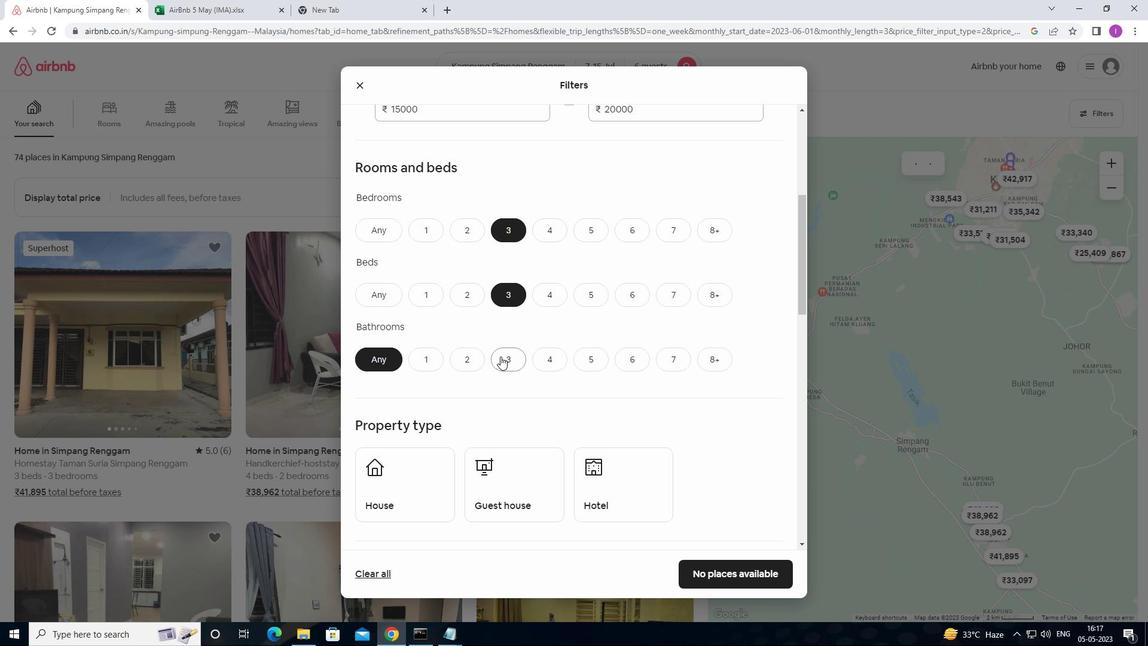 
Action: Mouse moved to (473, 413)
Screenshot: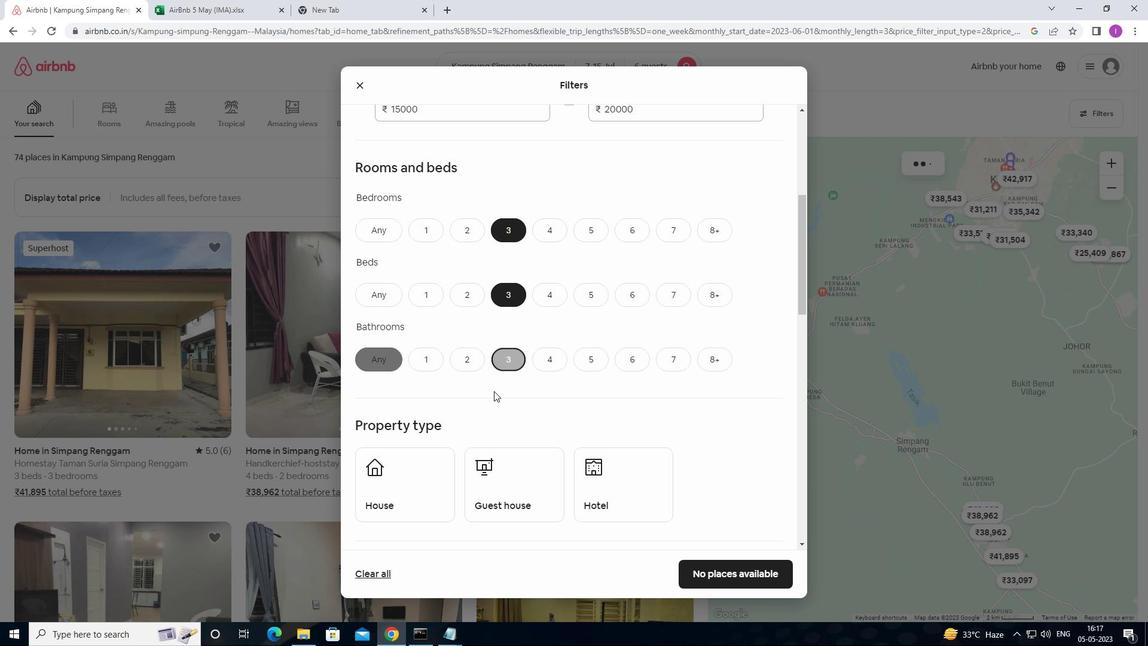 
Action: Mouse scrolled (473, 412) with delta (0, 0)
Screenshot: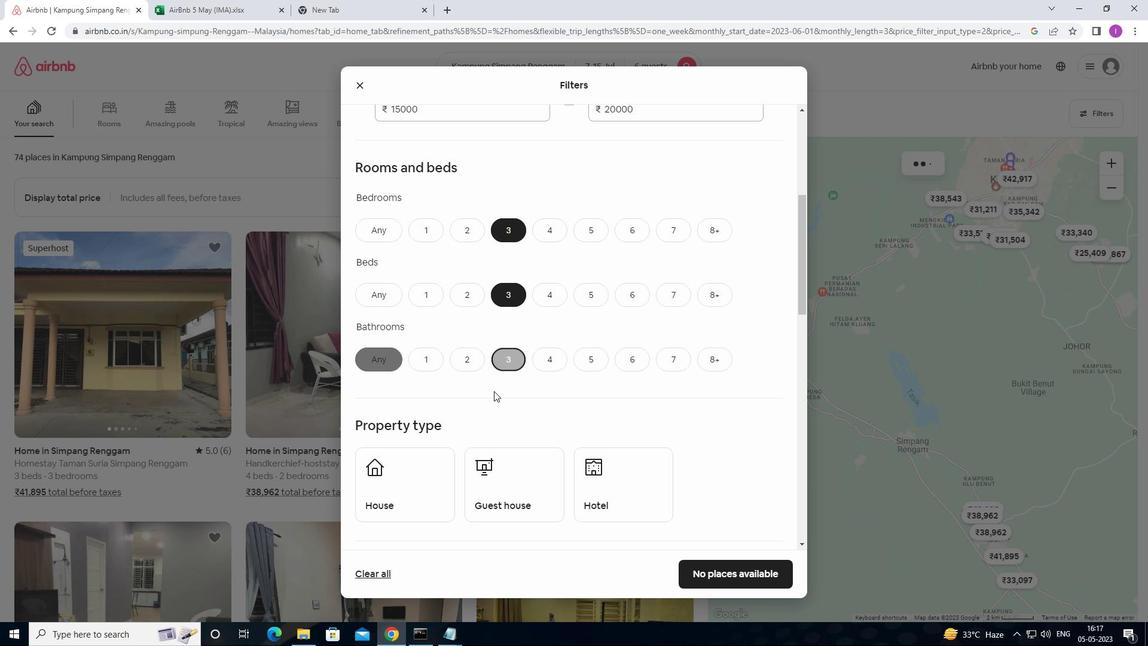 
Action: Mouse scrolled (473, 412) with delta (0, 0)
Screenshot: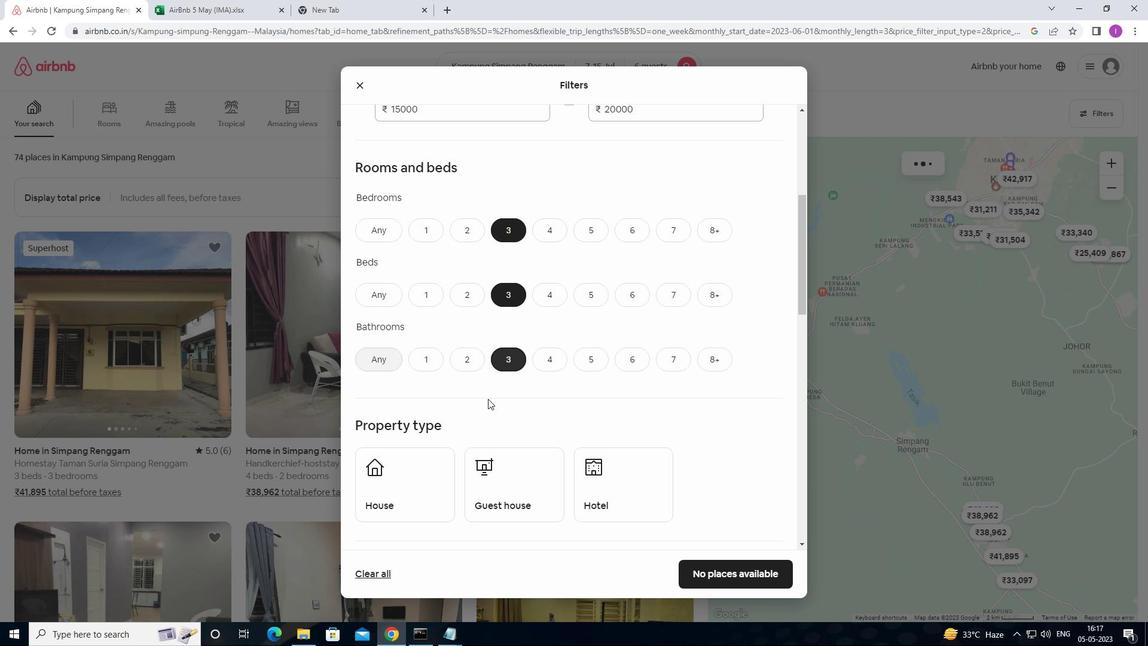 
Action: Mouse moved to (406, 375)
Screenshot: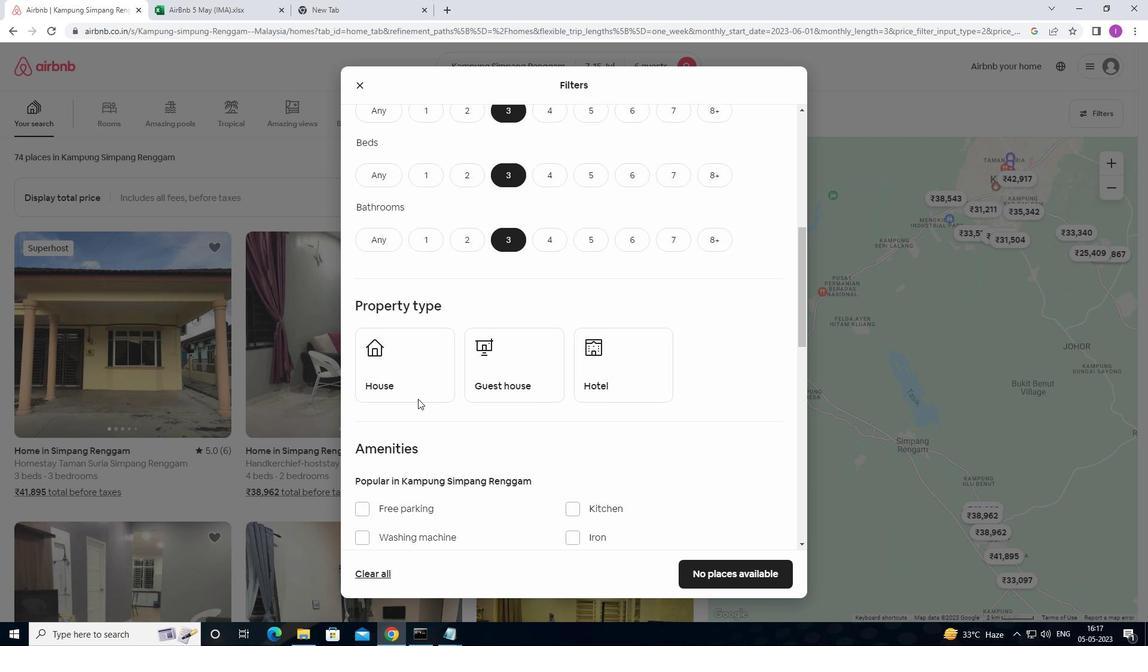 
Action: Mouse pressed left at (406, 375)
Screenshot: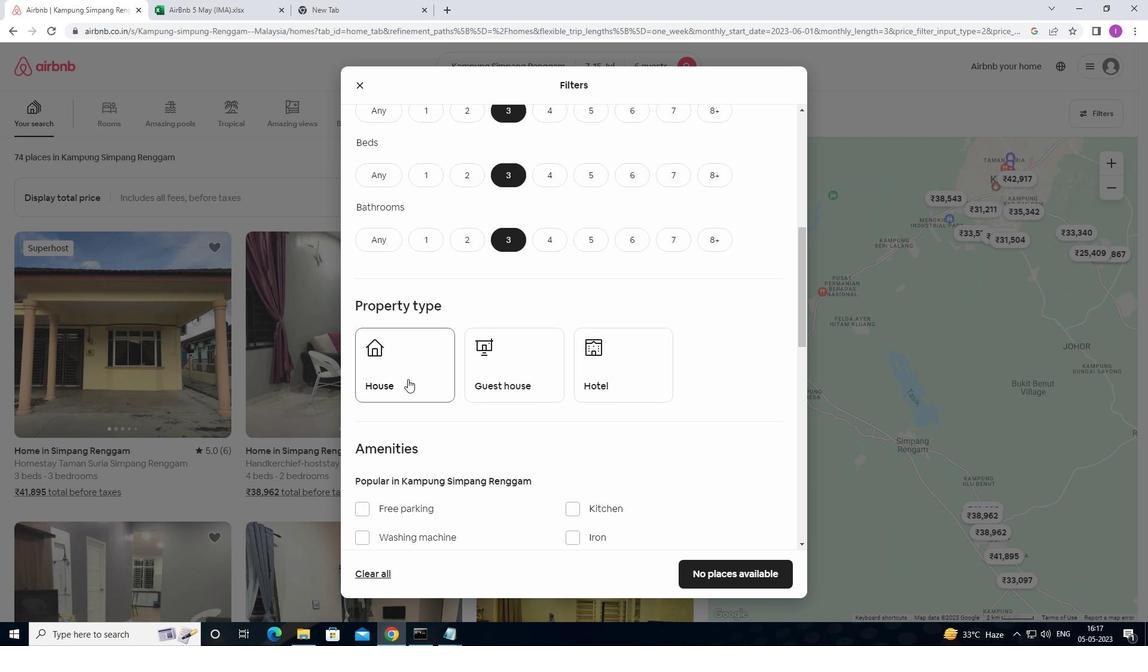 
Action: Mouse moved to (497, 380)
Screenshot: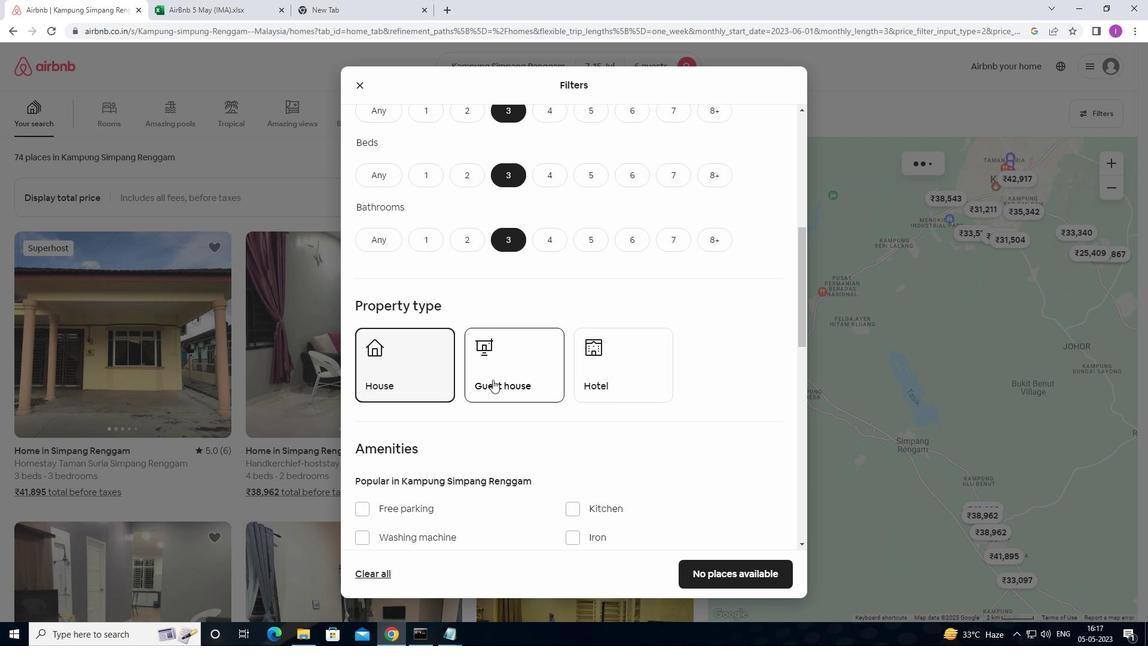 
Action: Mouse pressed left at (497, 380)
Screenshot: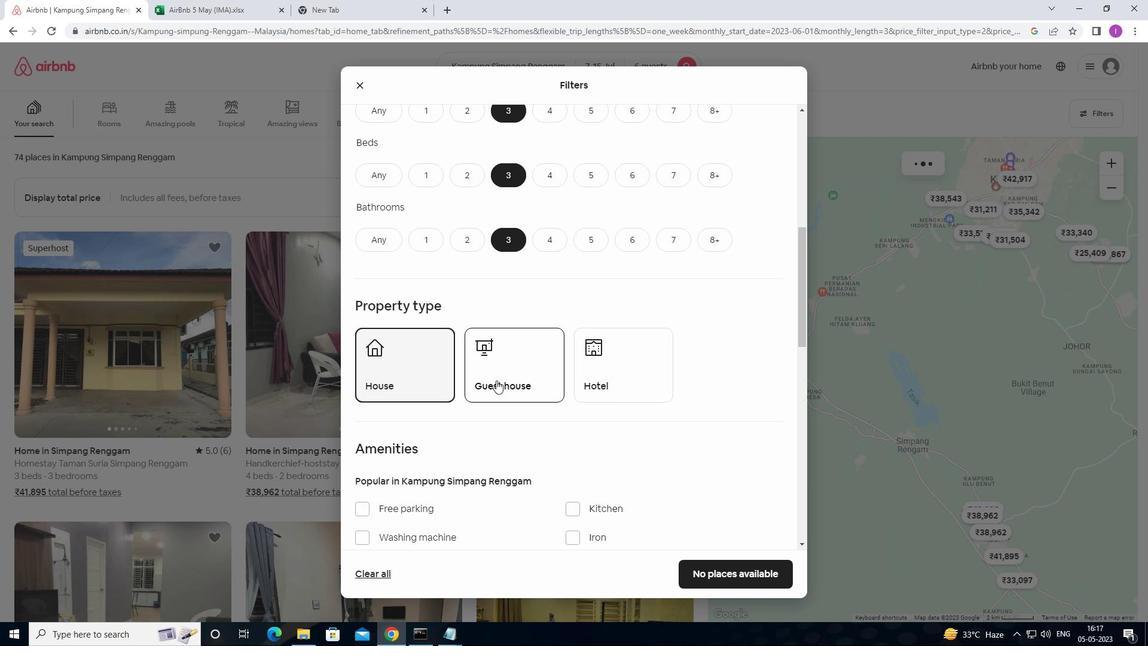 
Action: Mouse moved to (529, 440)
Screenshot: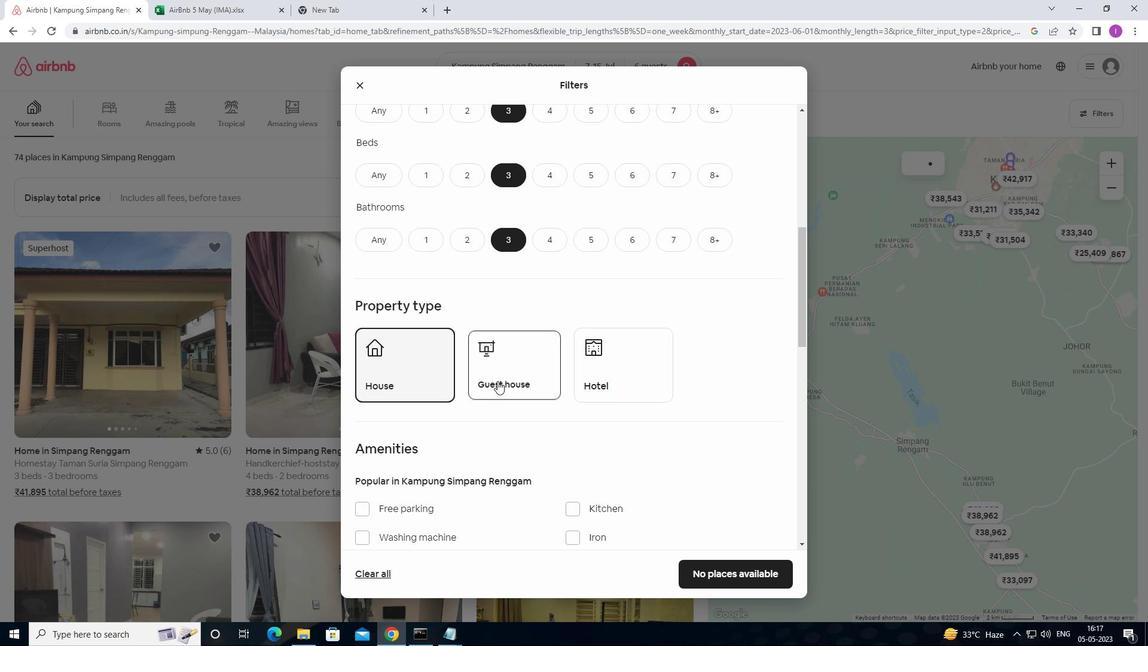 
Action: Mouse scrolled (529, 440) with delta (0, 0)
Screenshot: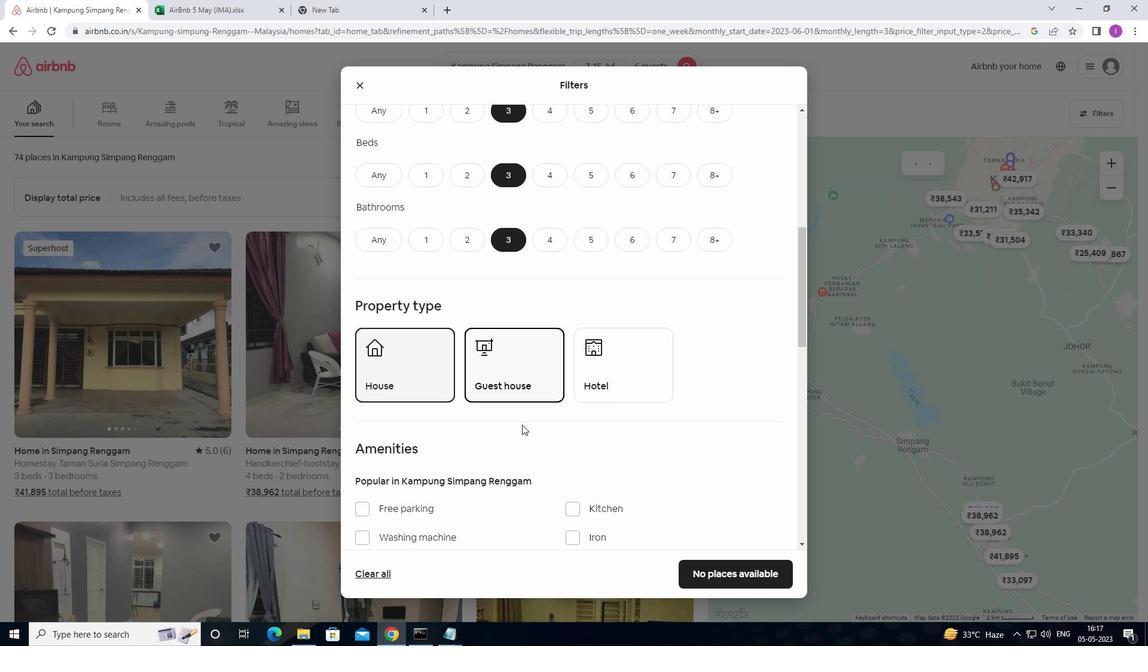 
Action: Mouse moved to (529, 441)
Screenshot: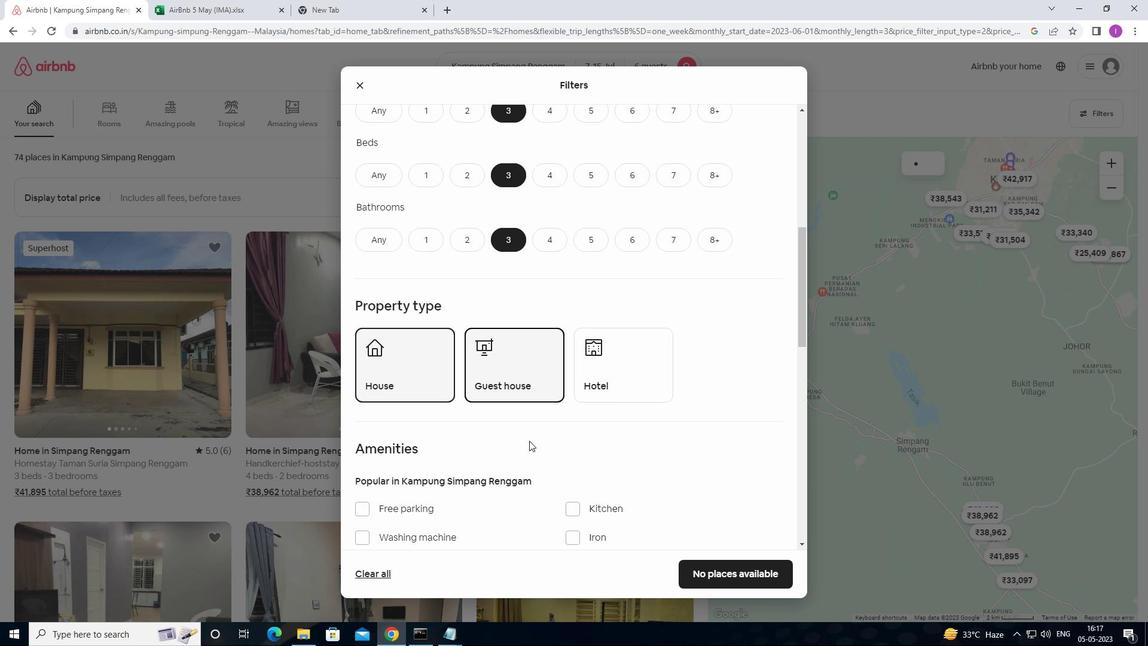 
Action: Mouse scrolled (529, 440) with delta (0, 0)
Screenshot: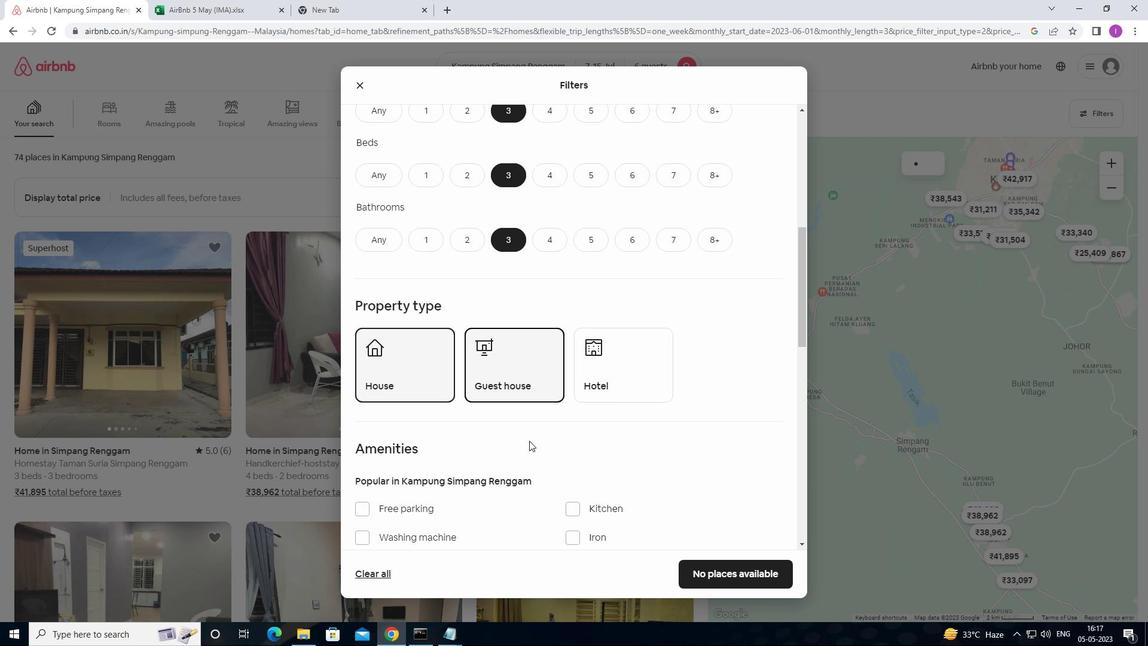 
Action: Mouse scrolled (529, 440) with delta (0, 0)
Screenshot: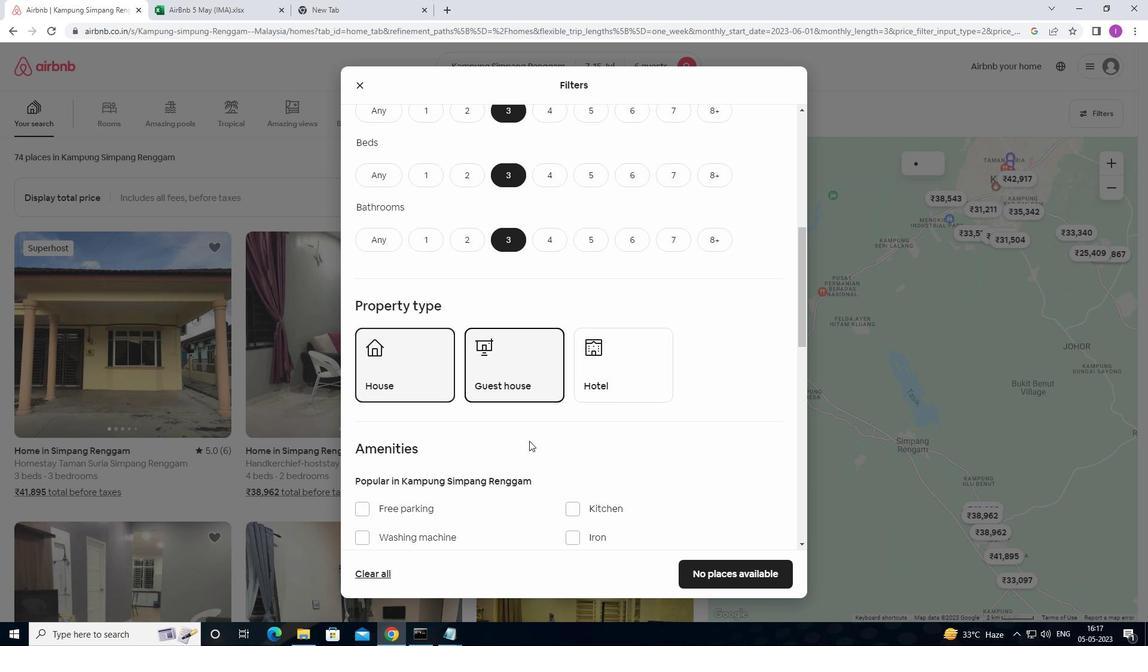
Action: Mouse moved to (538, 437)
Screenshot: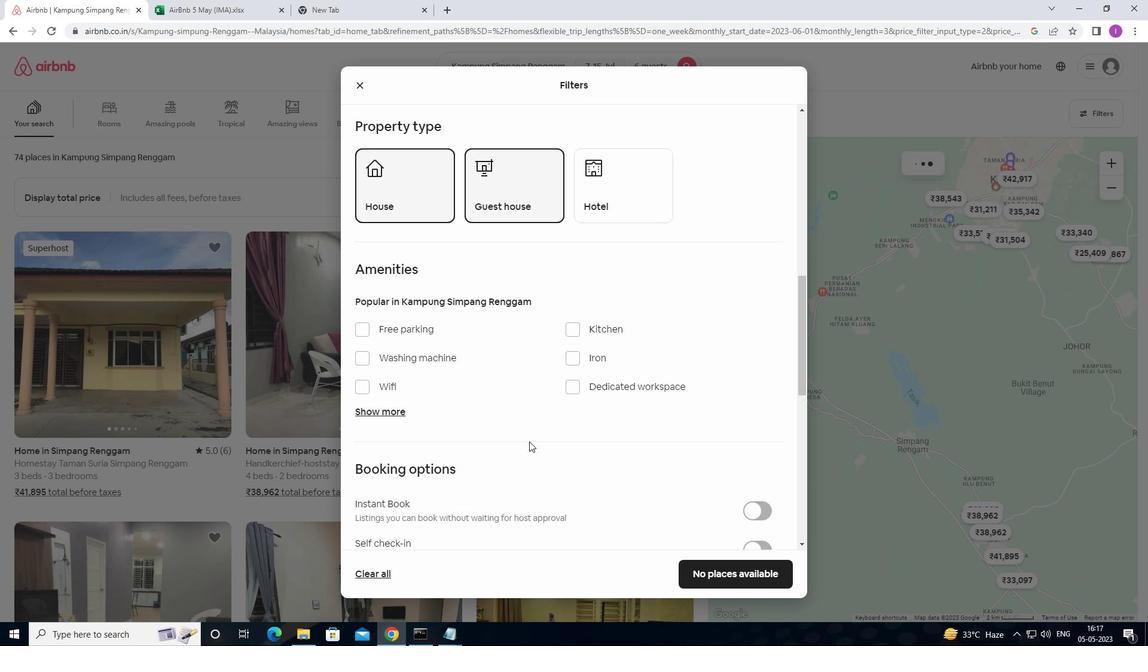 
Action: Mouse scrolled (538, 437) with delta (0, 0)
Screenshot: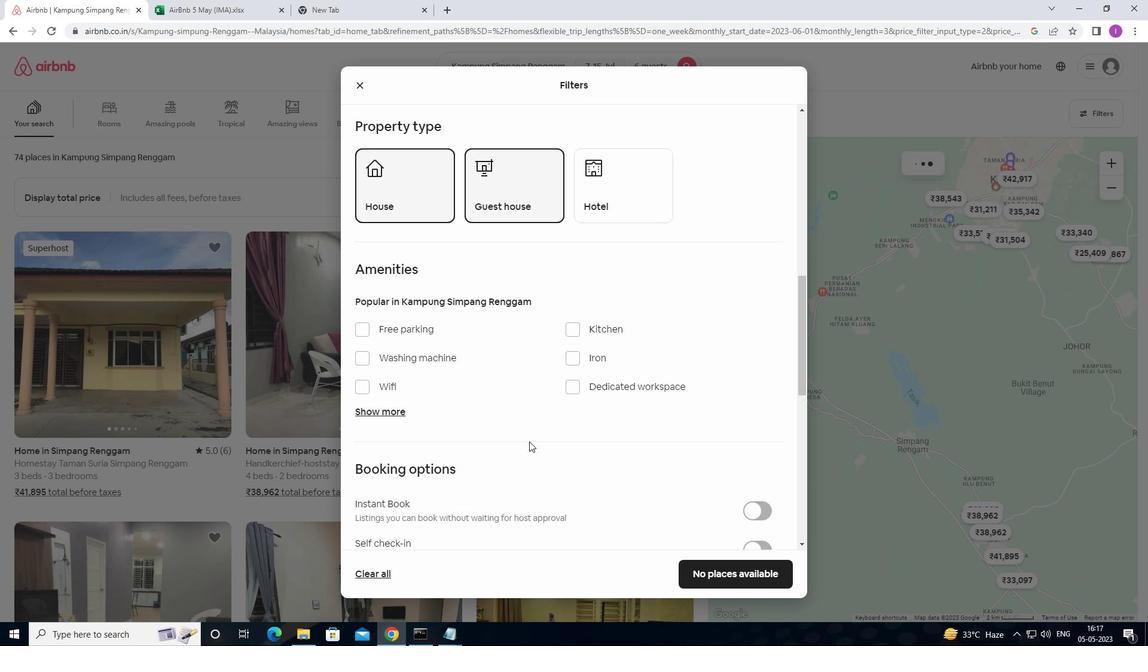 
Action: Mouse moved to (538, 437)
Screenshot: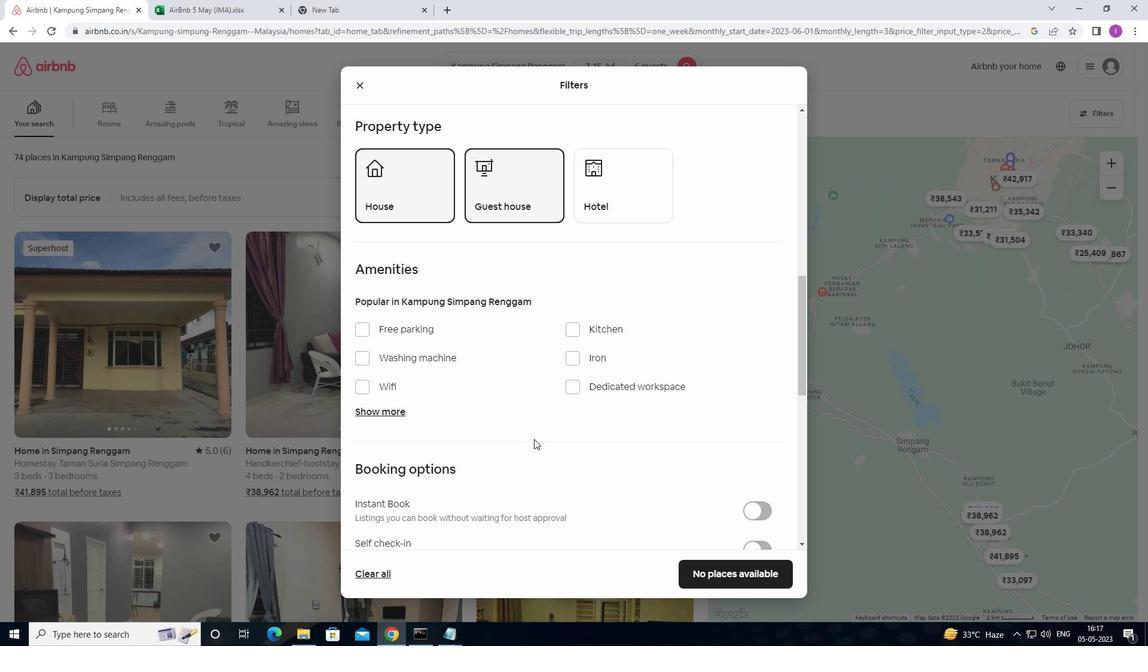 
Action: Mouse scrolled (538, 437) with delta (0, 0)
Screenshot: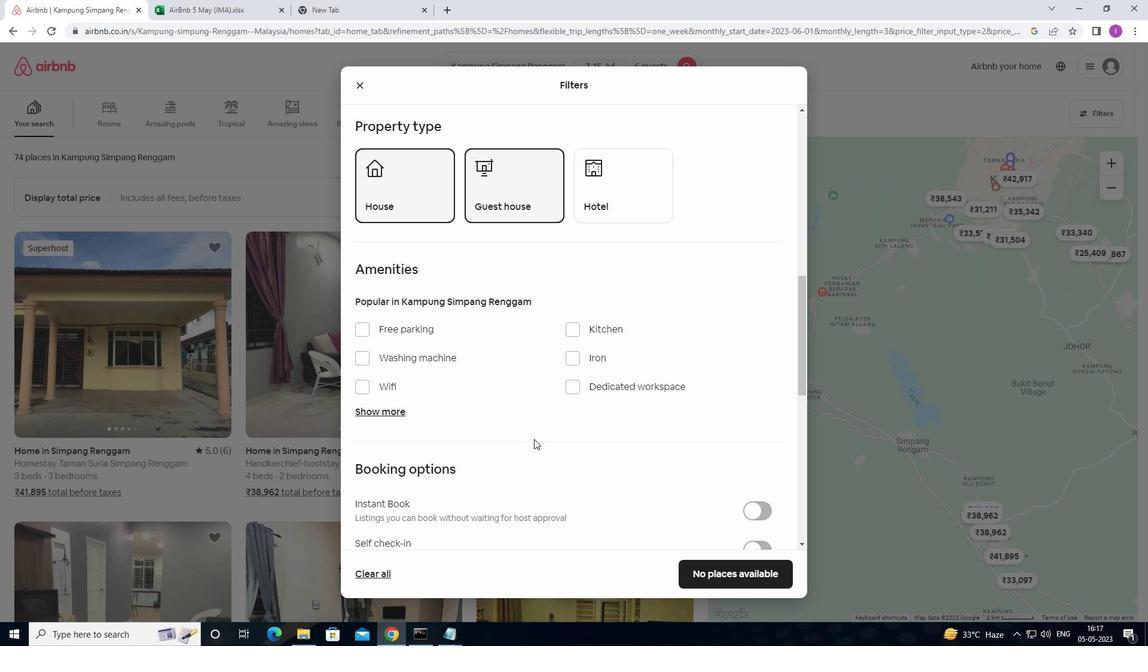 
Action: Mouse moved to (540, 437)
Screenshot: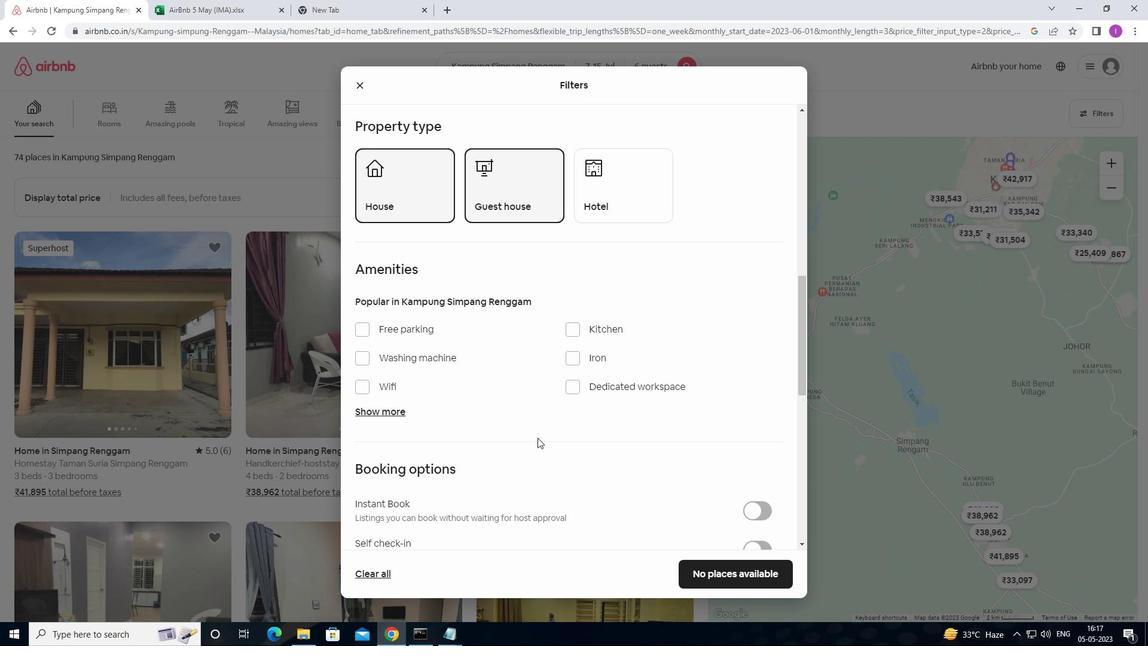 
Action: Mouse scrolled (540, 437) with delta (0, 0)
Screenshot: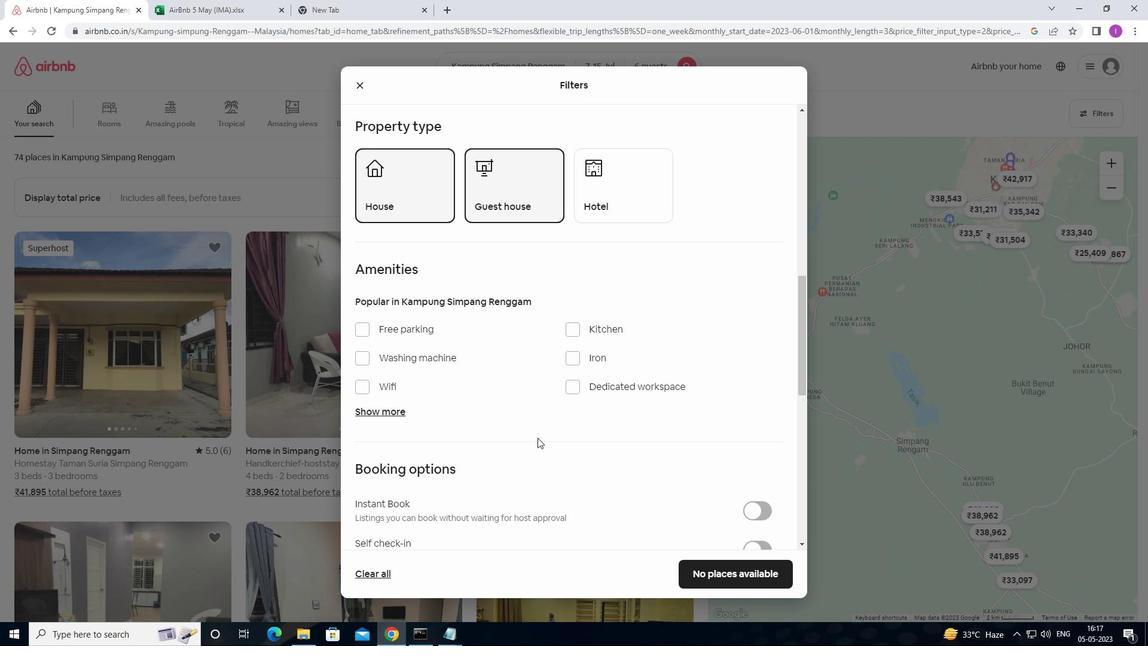 
Action: Mouse moved to (746, 344)
Screenshot: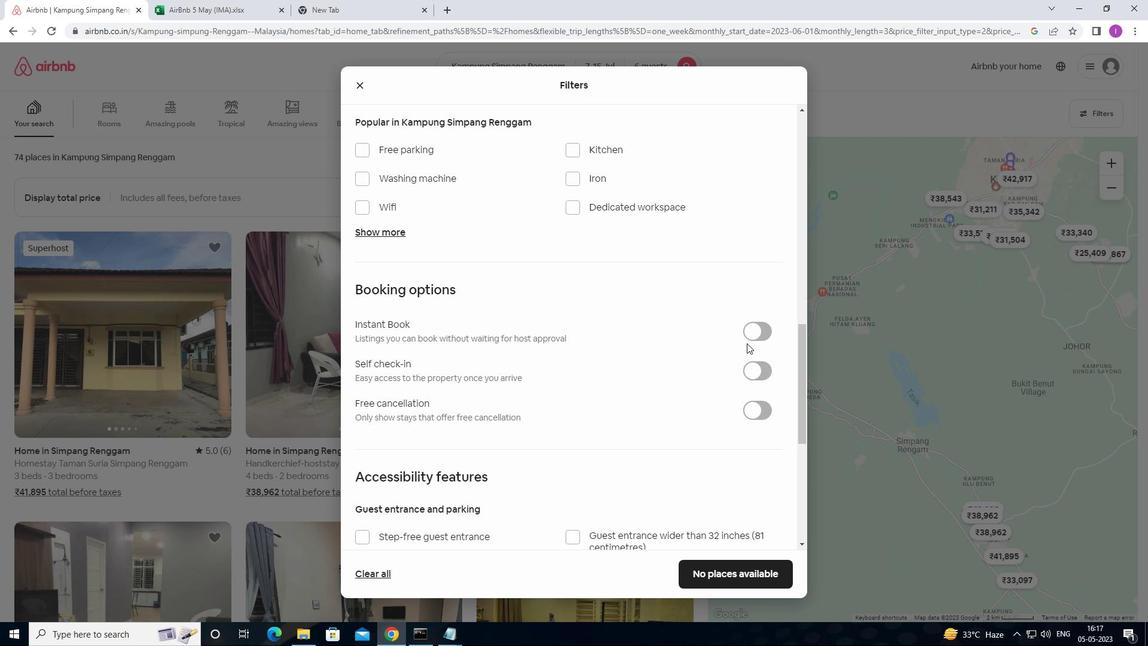 
Action: Mouse scrolled (746, 344) with delta (0, 0)
Screenshot: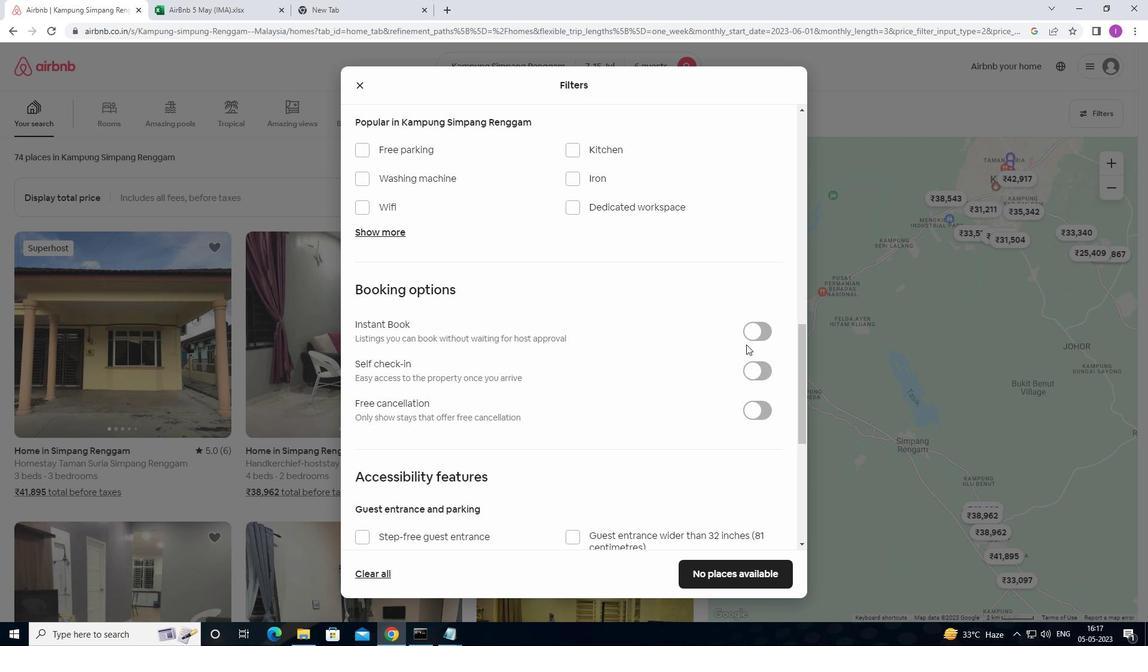 
Action: Mouse moved to (762, 313)
Screenshot: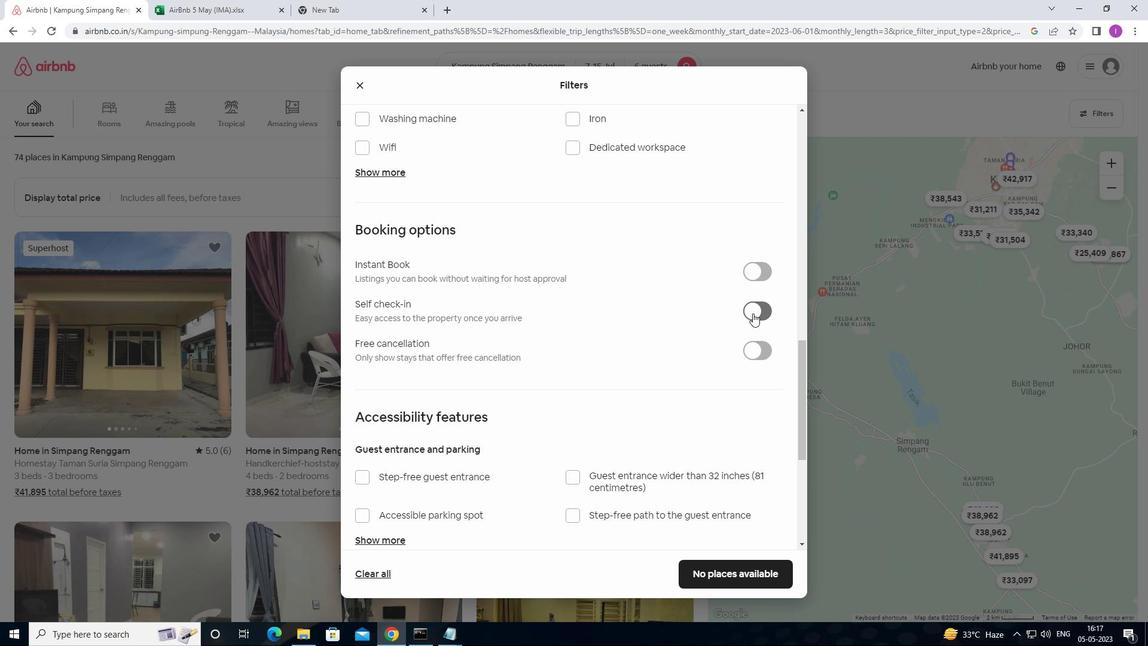 
Action: Mouse pressed left at (762, 313)
Screenshot: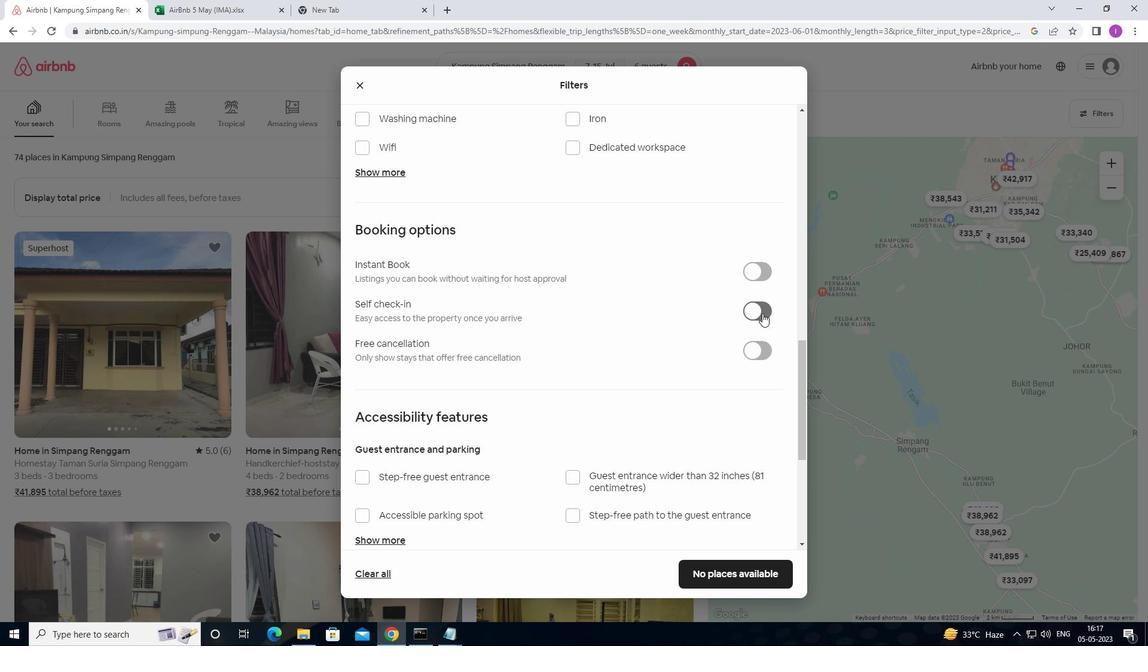 
Action: Mouse moved to (652, 376)
Screenshot: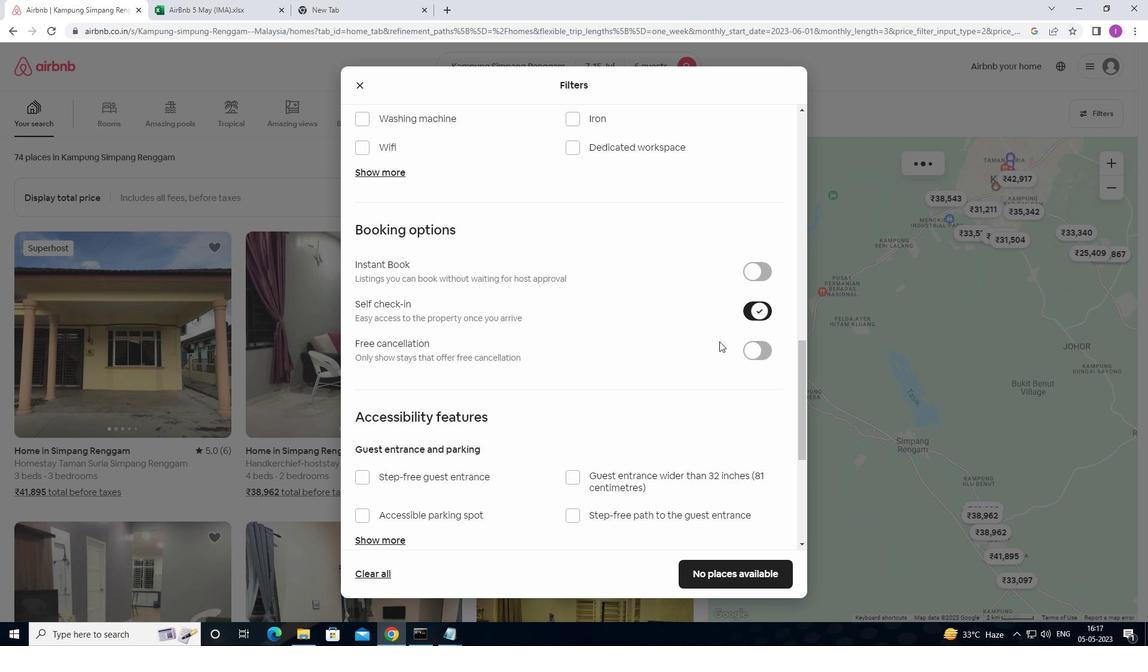 
Action: Mouse scrolled (652, 376) with delta (0, 0)
Screenshot: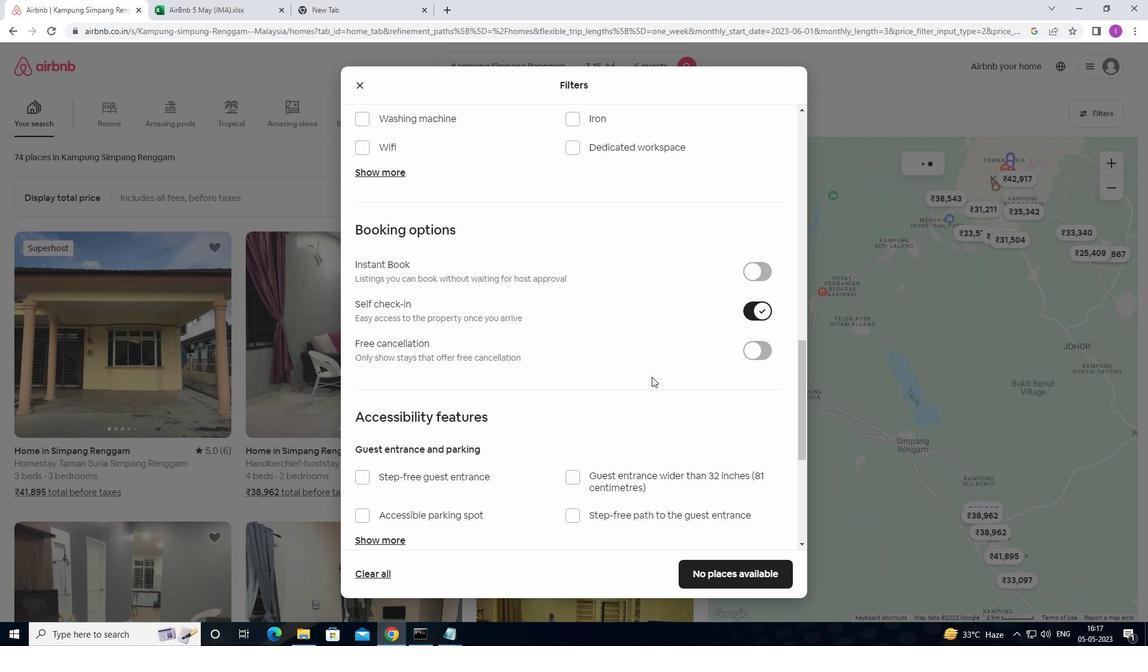 
Action: Mouse scrolled (652, 376) with delta (0, 0)
Screenshot: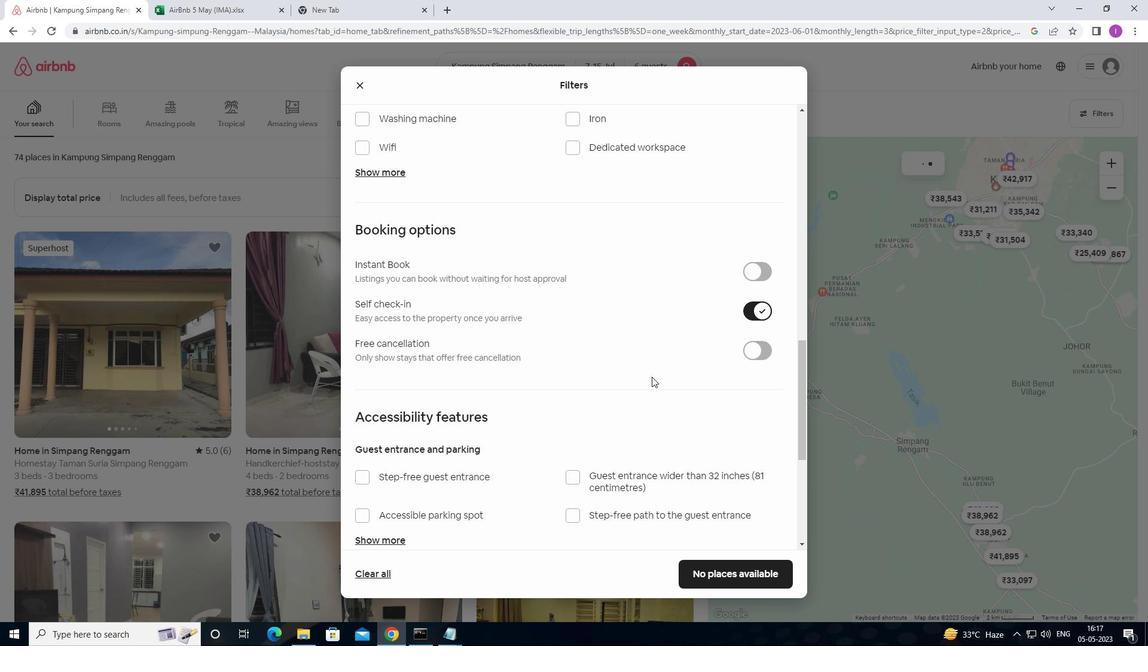 
Action: Mouse scrolled (652, 376) with delta (0, 0)
Screenshot: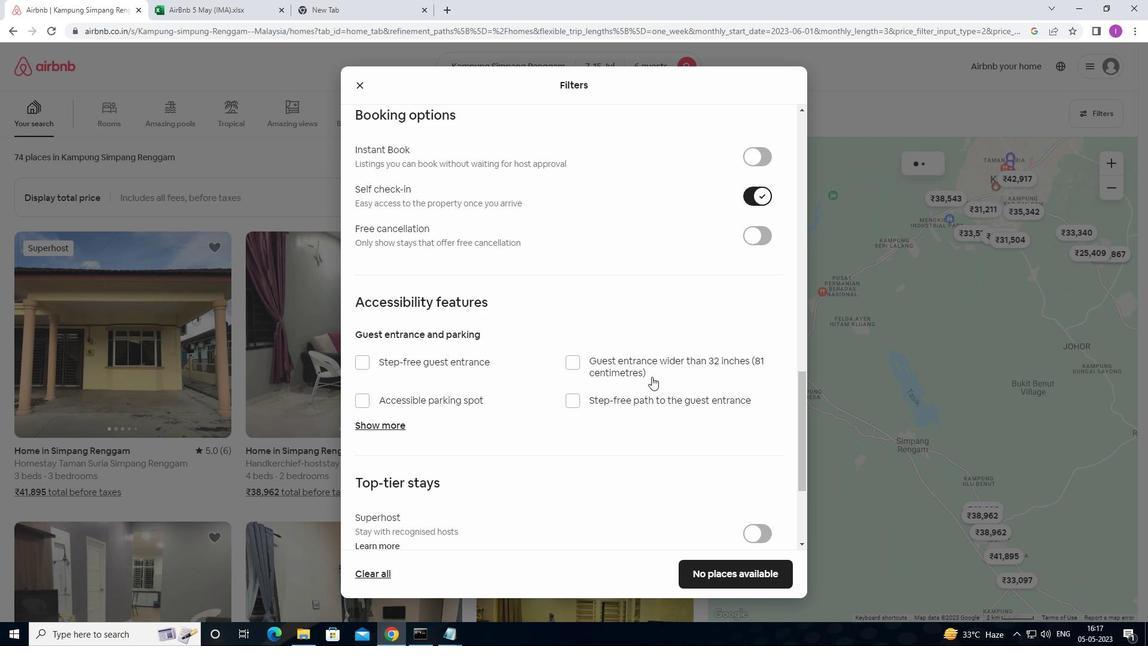 
Action: Mouse scrolled (652, 376) with delta (0, 0)
Screenshot: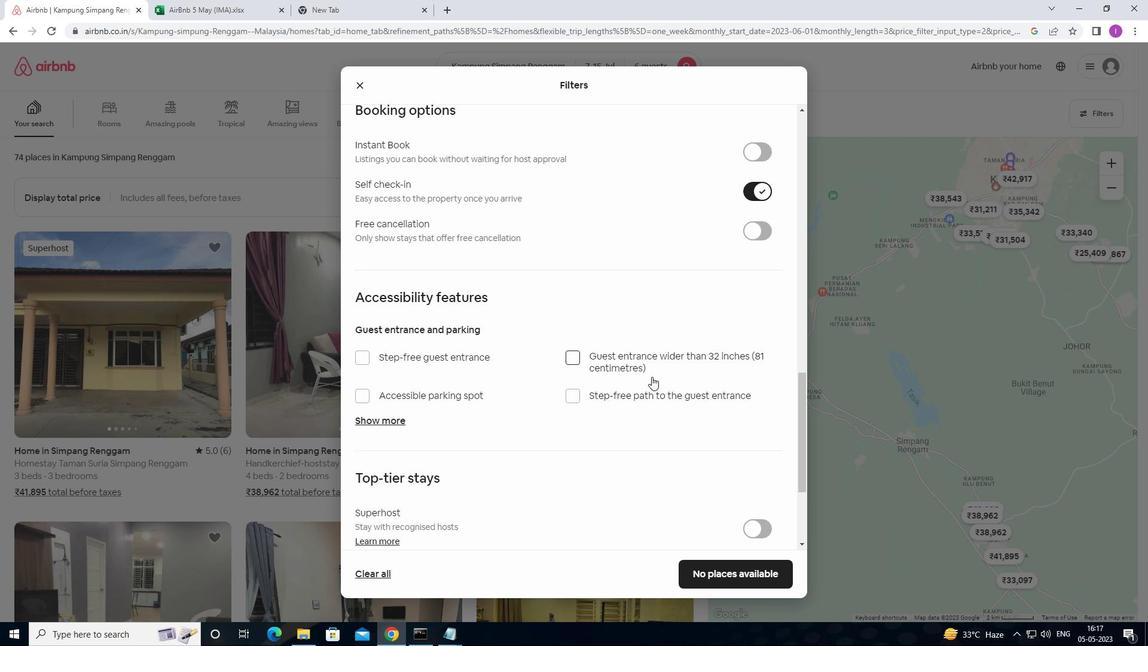 
Action: Mouse scrolled (652, 376) with delta (0, 0)
Screenshot: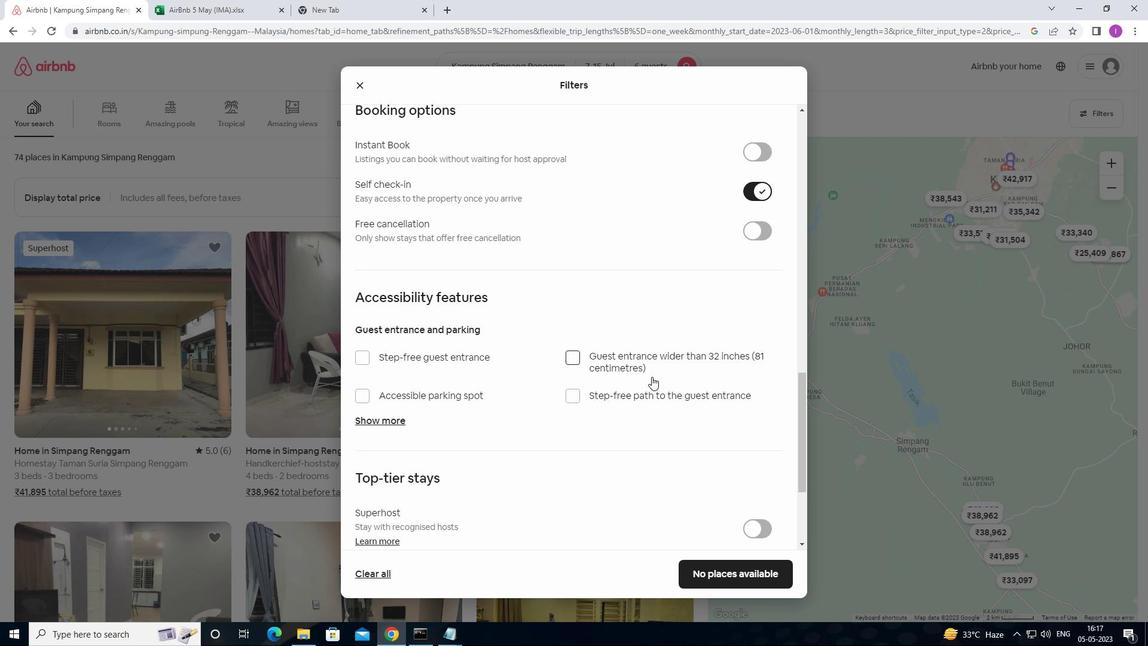 
Action: Mouse scrolled (652, 376) with delta (0, 0)
Screenshot: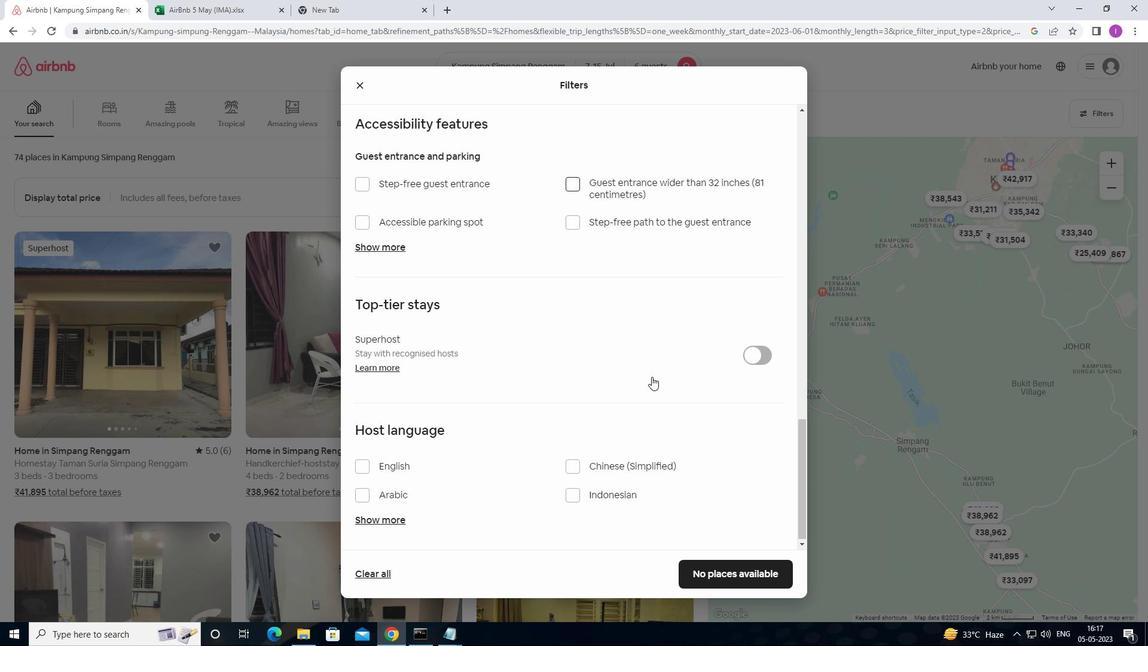 
Action: Mouse scrolled (652, 376) with delta (0, 0)
Screenshot: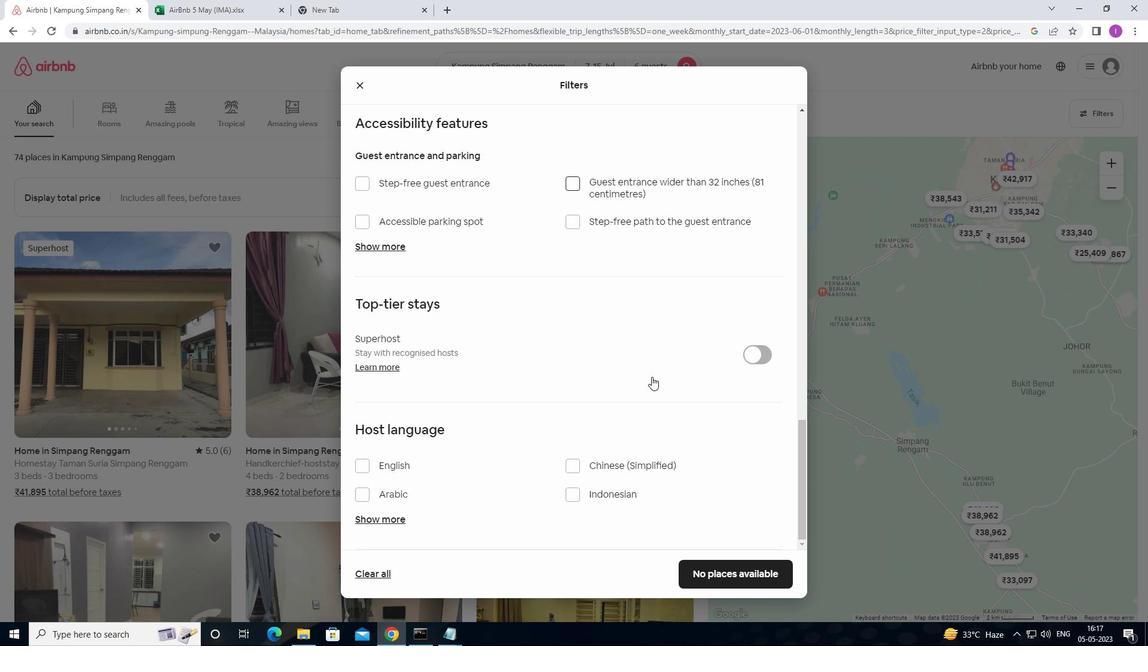 
Action: Mouse scrolled (652, 376) with delta (0, 0)
Screenshot: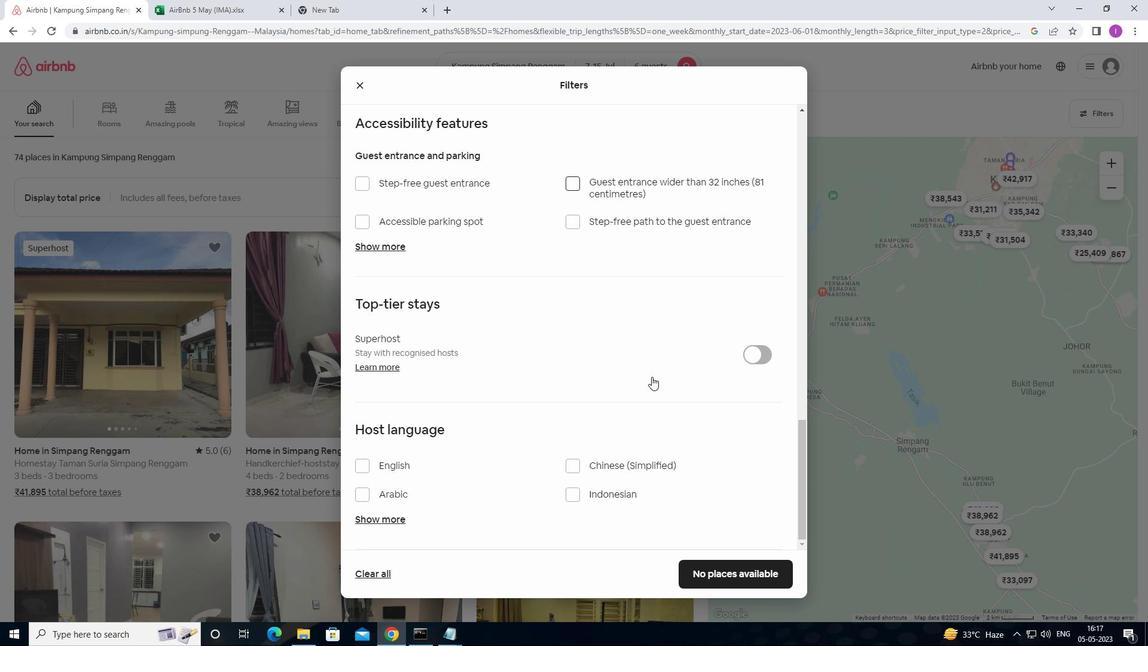 
Action: Mouse moved to (369, 464)
Screenshot: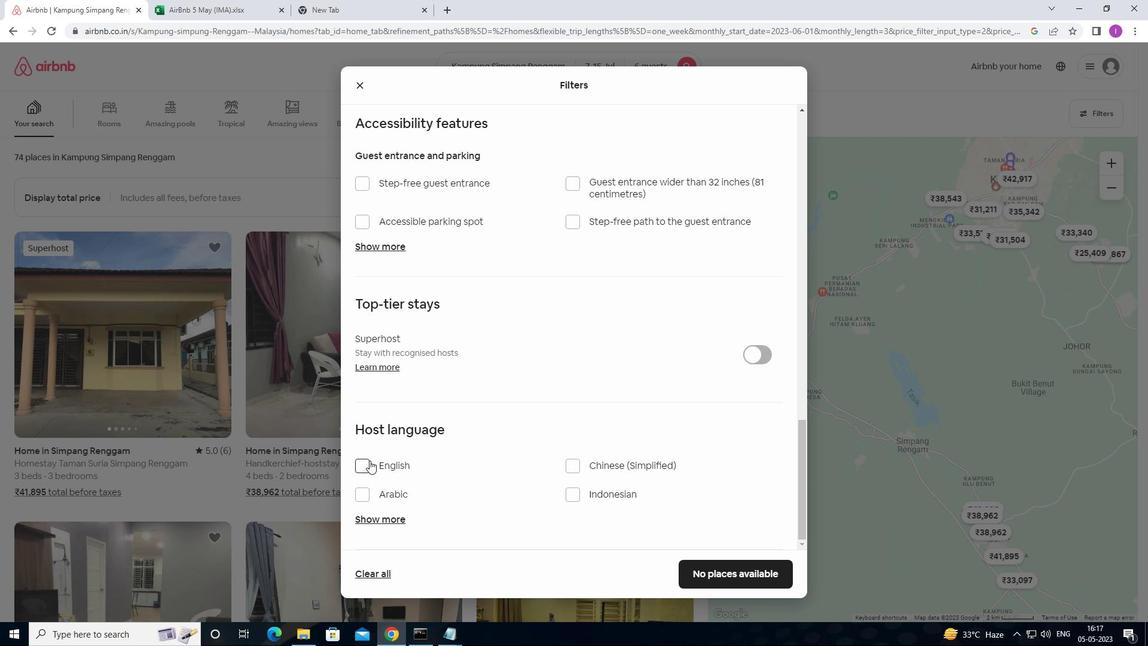 
Action: Mouse pressed left at (369, 464)
Screenshot: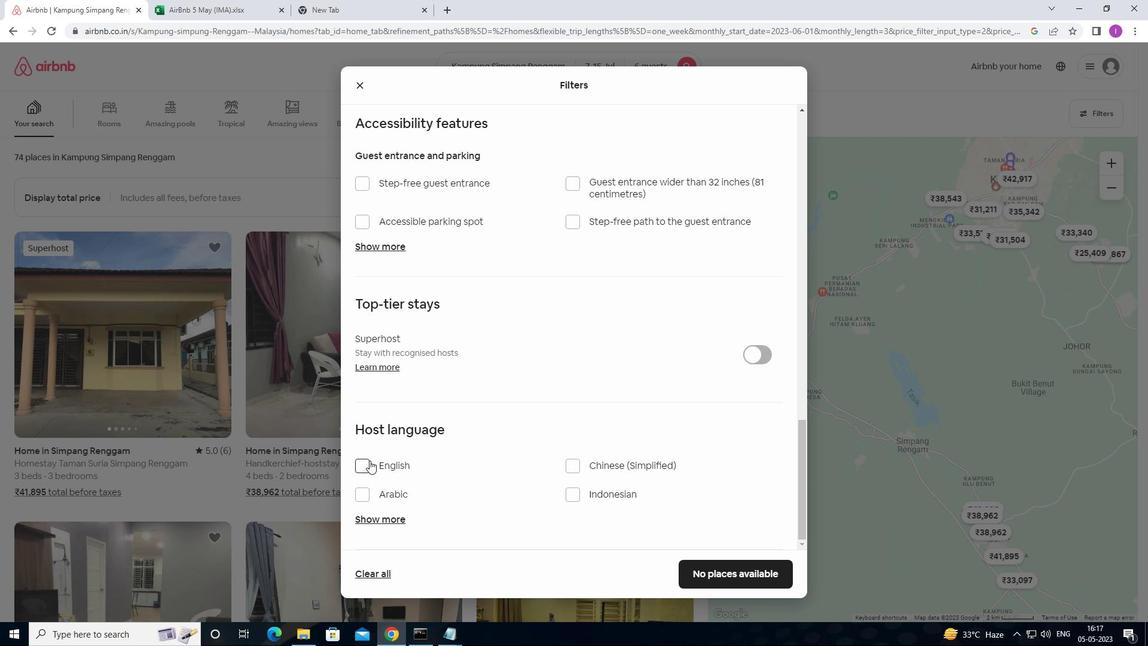 
Action: Mouse moved to (697, 579)
Screenshot: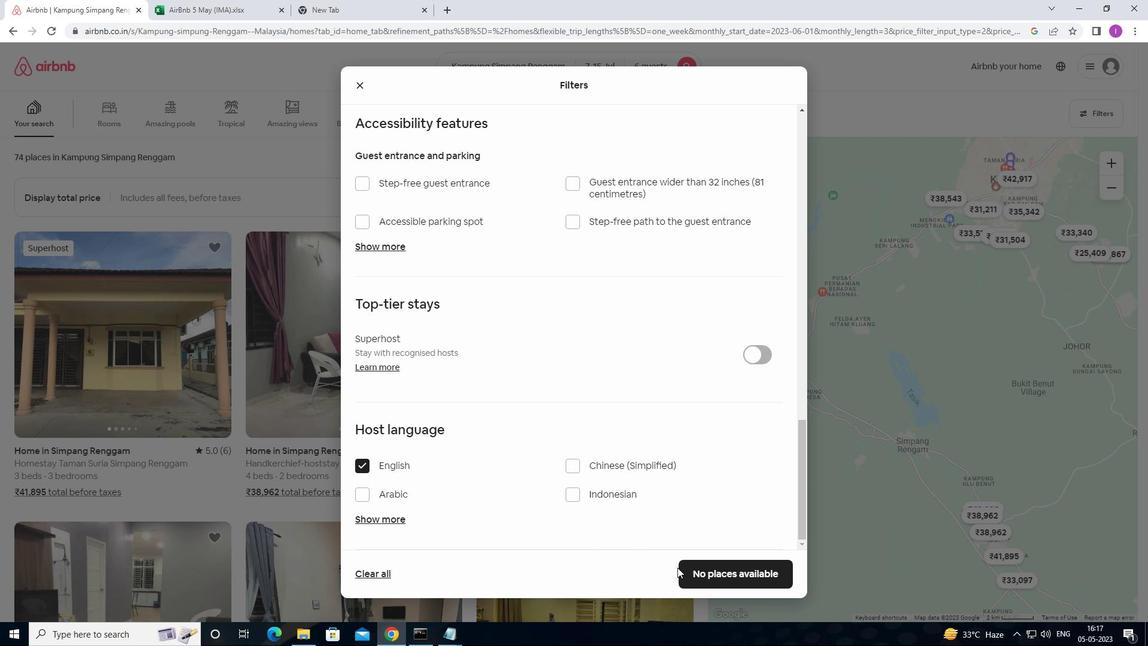 
Action: Mouse pressed left at (697, 579)
Screenshot: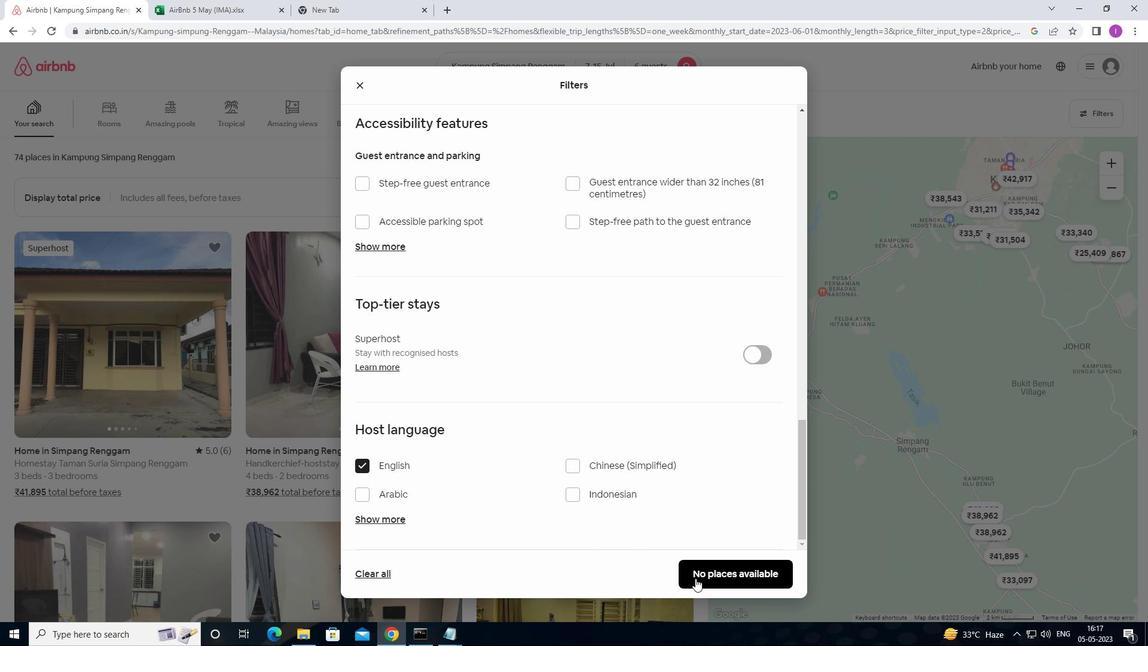 
Action: Mouse moved to (679, 555)
Screenshot: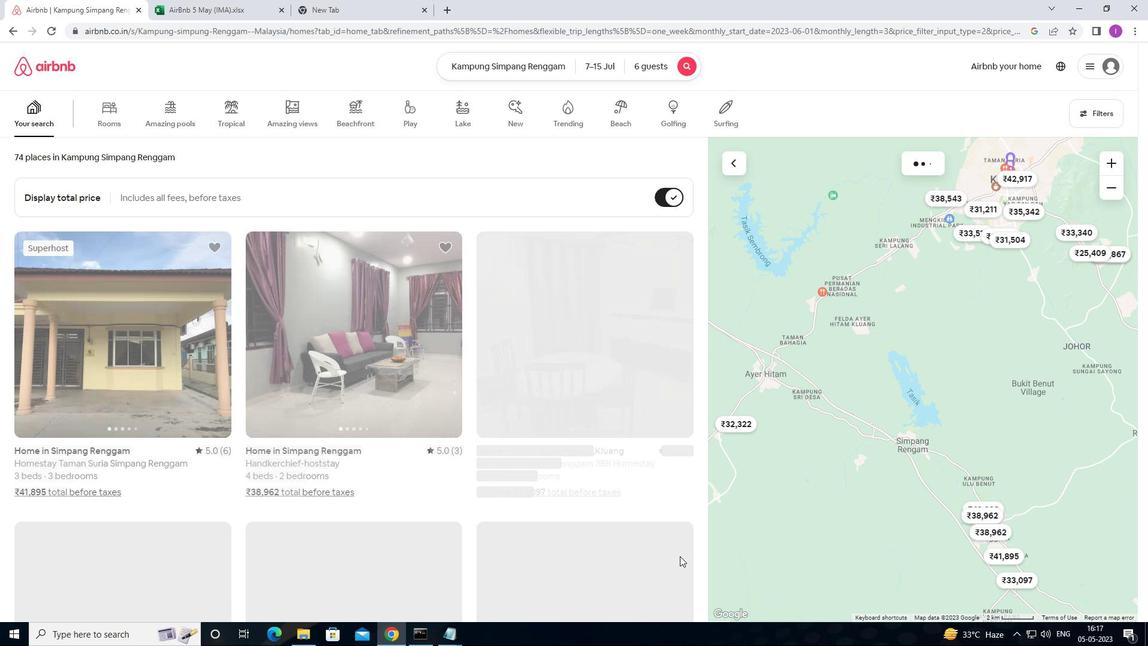 
